 Task: Add Attachment from "Attach a link" to Card Card0000000172 in Board Board0000000043 in Workspace WS0000000015 in Trello. Add Cover Red to Card Card0000000172 in Board Board0000000043 in Workspace WS0000000015 in Trello. Add "Join Card" Button Button0000000172  to Card Card0000000172 in Board Board0000000043 in Workspace WS0000000015 in Trello. Add Description DS0000000172 to Card Card0000000172 in Board Board0000000043 in Workspace WS0000000015 in Trello. Add Comment CM0000000172 to Card Card0000000172 in Board Board0000000043 in Workspace WS0000000015 in Trello
Action: Mouse moved to (429, 573)
Screenshot: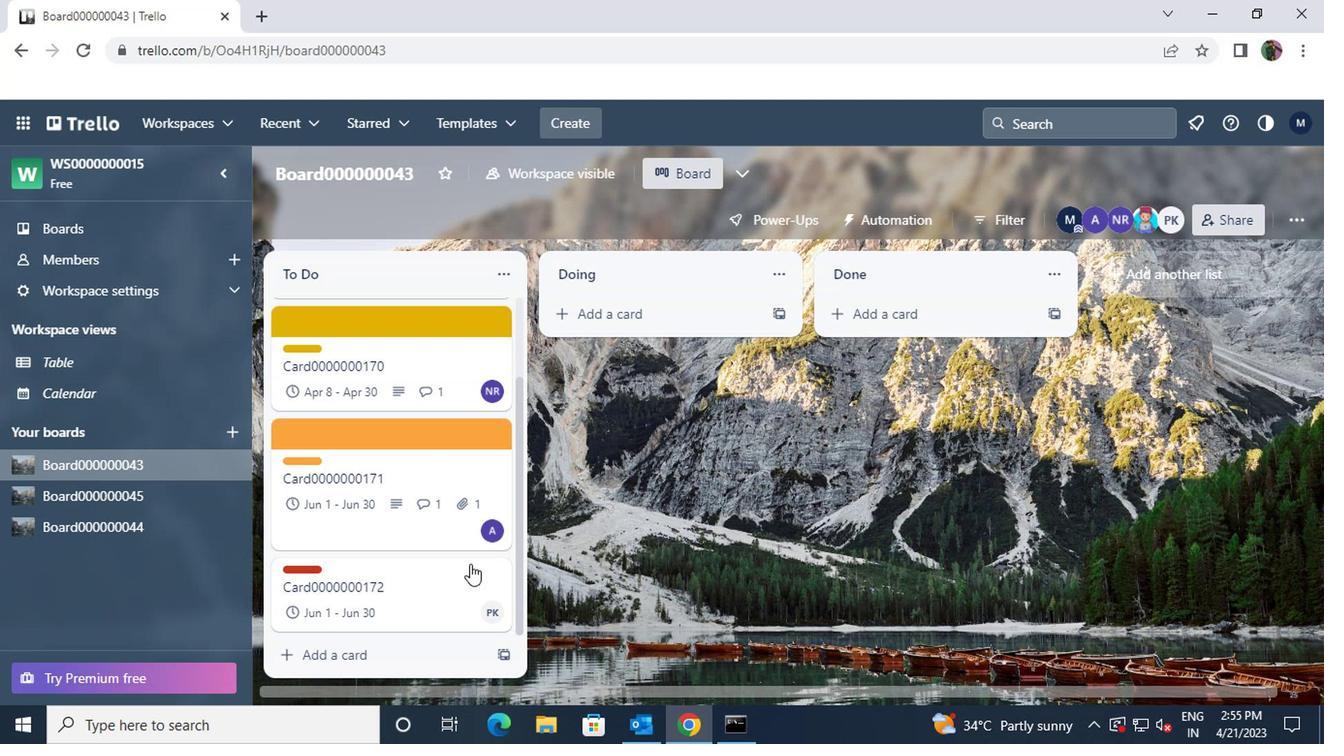 
Action: Mouse pressed left at (429, 573)
Screenshot: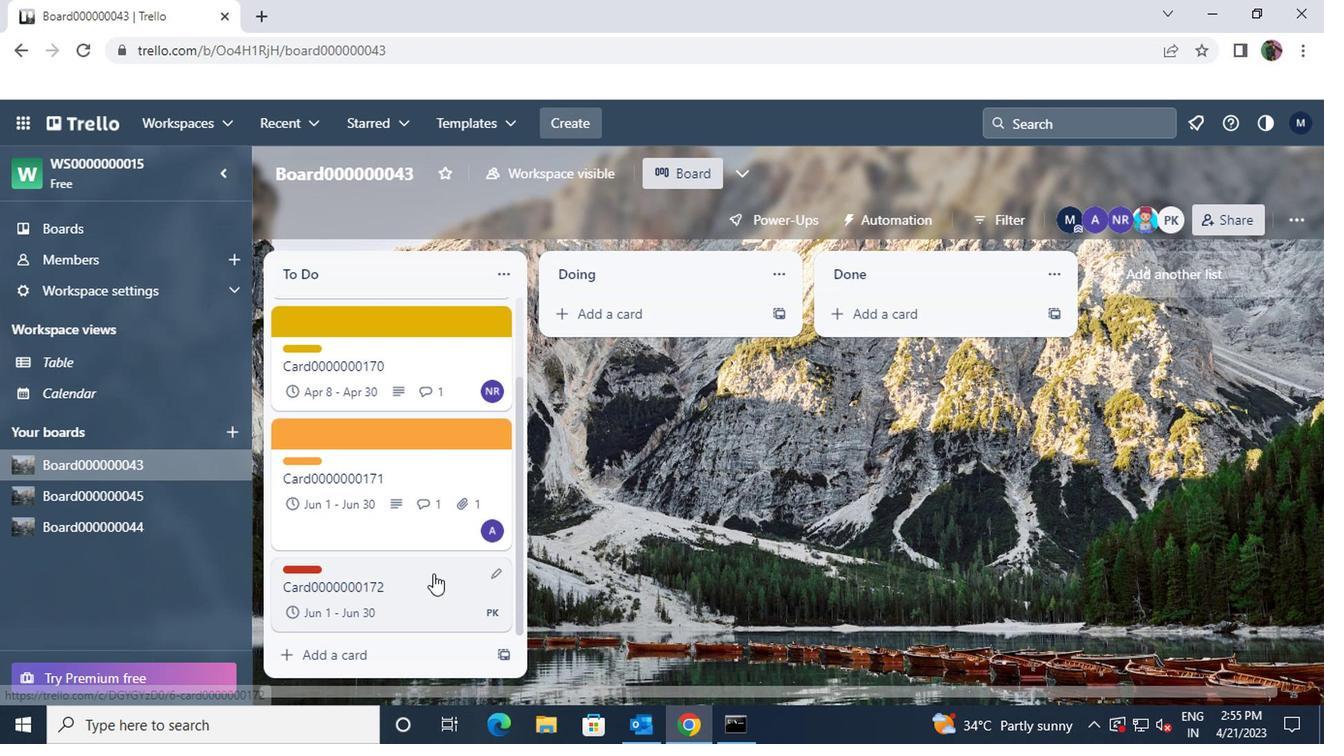 
Action: Mouse moved to (866, 426)
Screenshot: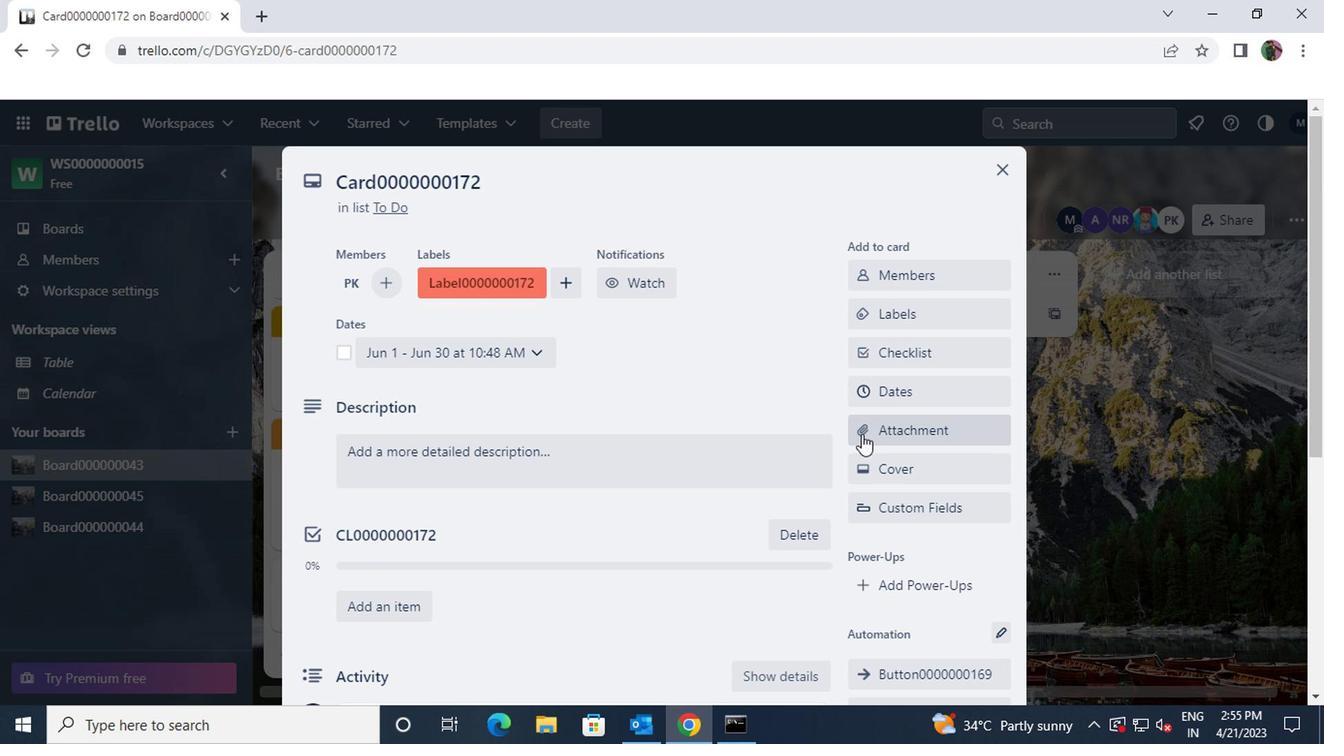 
Action: Mouse pressed left at (866, 426)
Screenshot: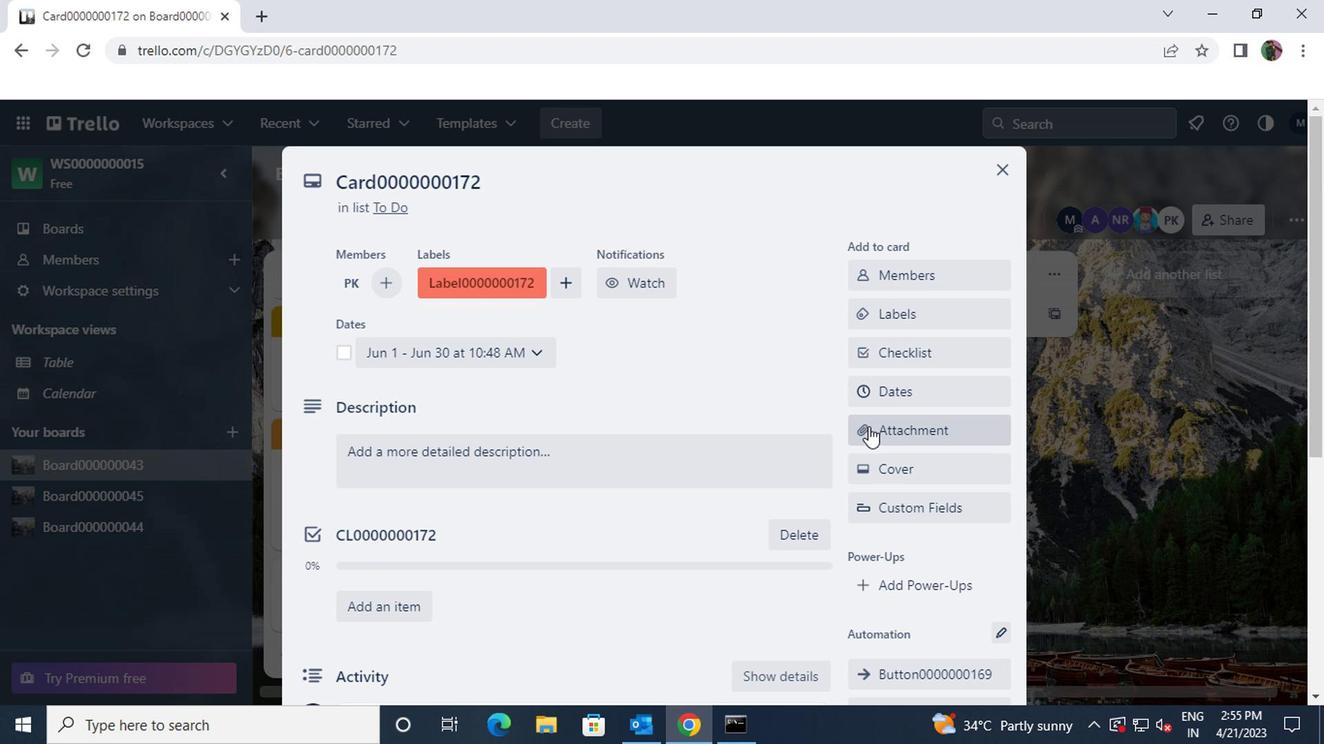 
Action: Mouse moved to (807, 458)
Screenshot: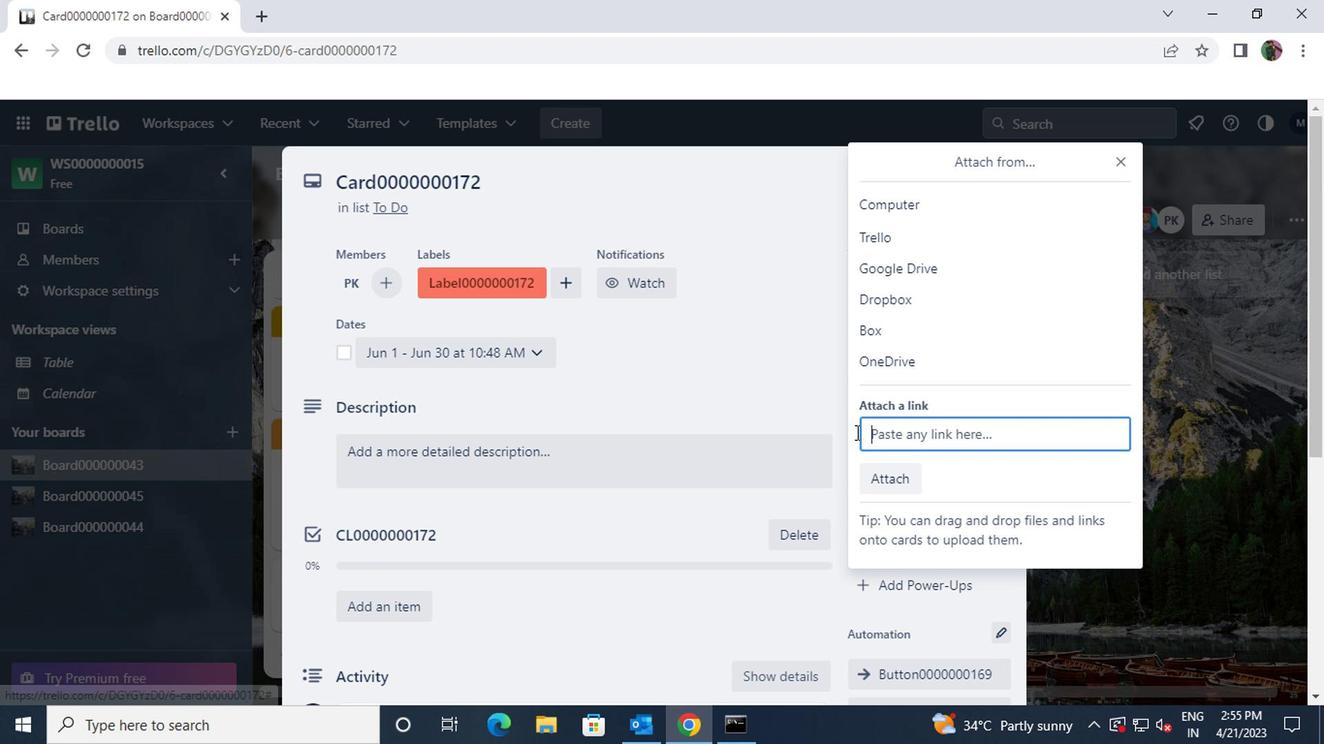 
Action: Key pressed ctrl+V
Screenshot: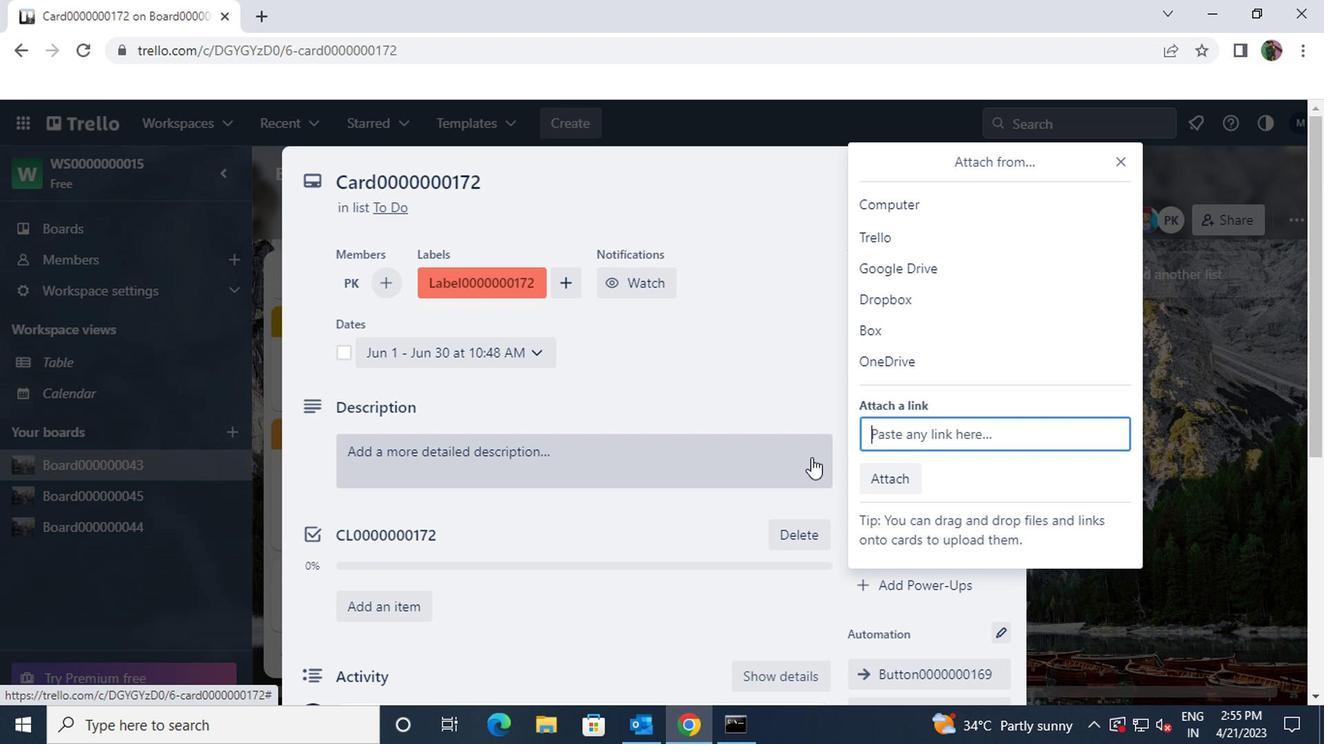 
Action: Mouse moved to (900, 538)
Screenshot: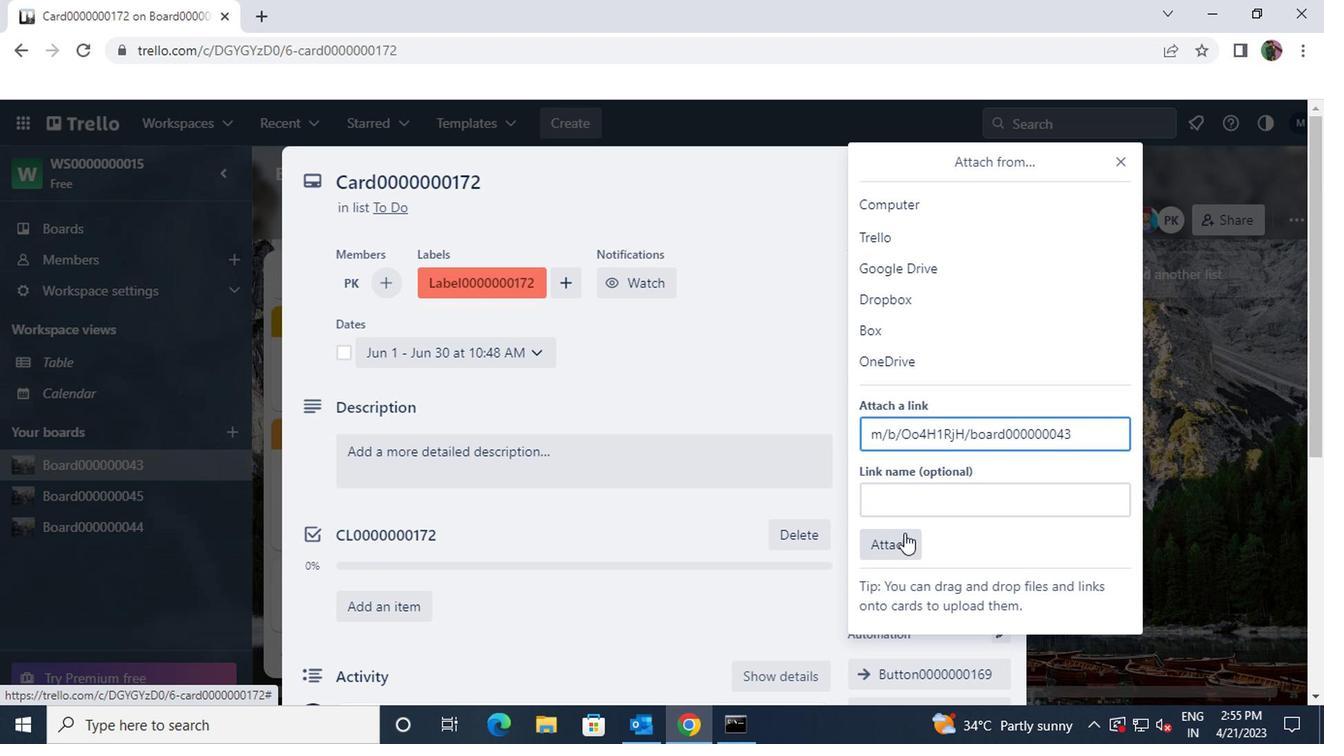 
Action: Mouse pressed left at (900, 538)
Screenshot: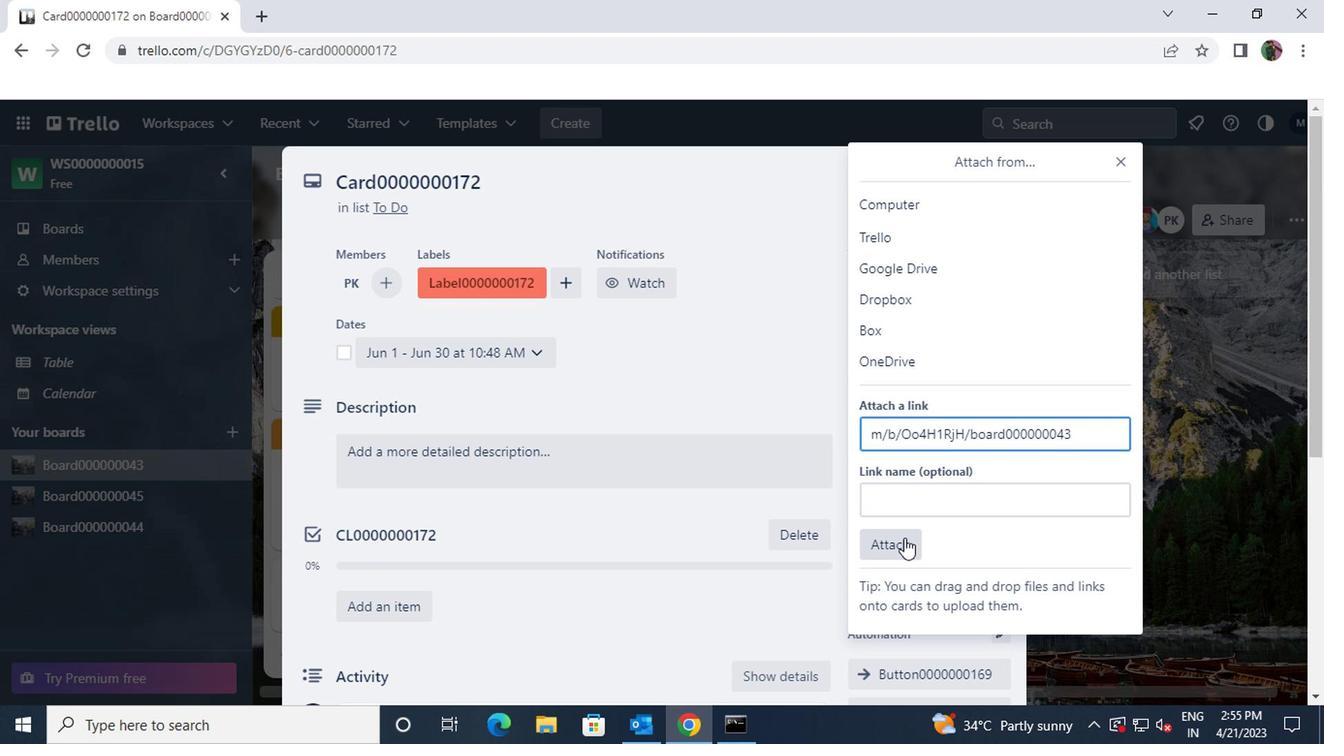 
Action: Mouse moved to (900, 459)
Screenshot: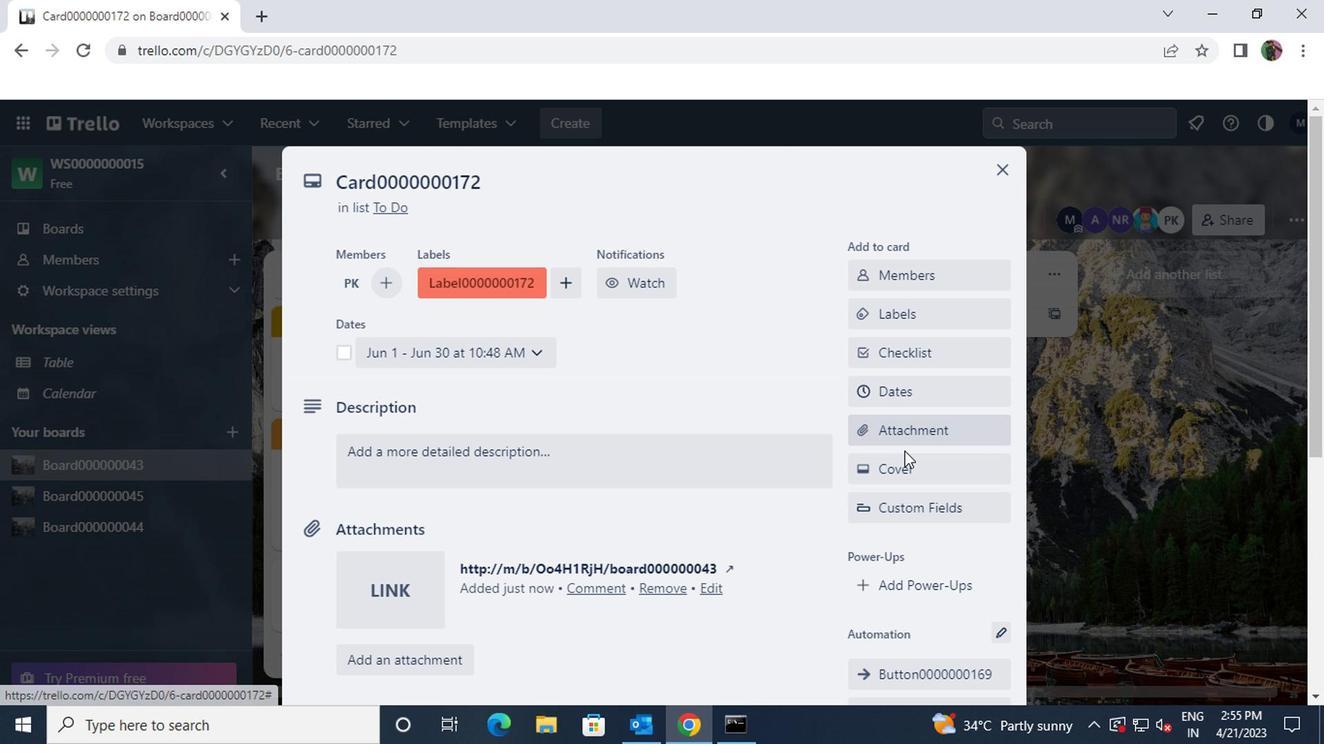 
Action: Mouse pressed left at (900, 459)
Screenshot: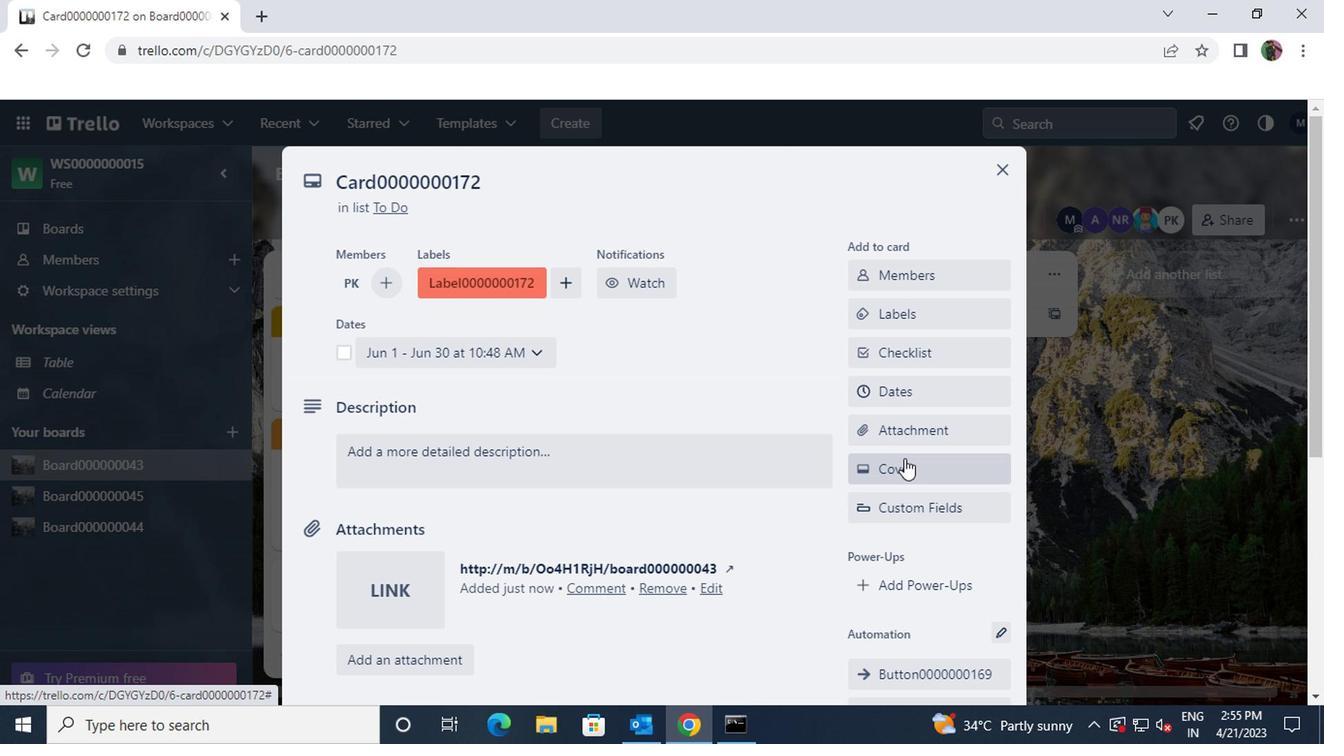 
Action: Mouse moved to (1040, 324)
Screenshot: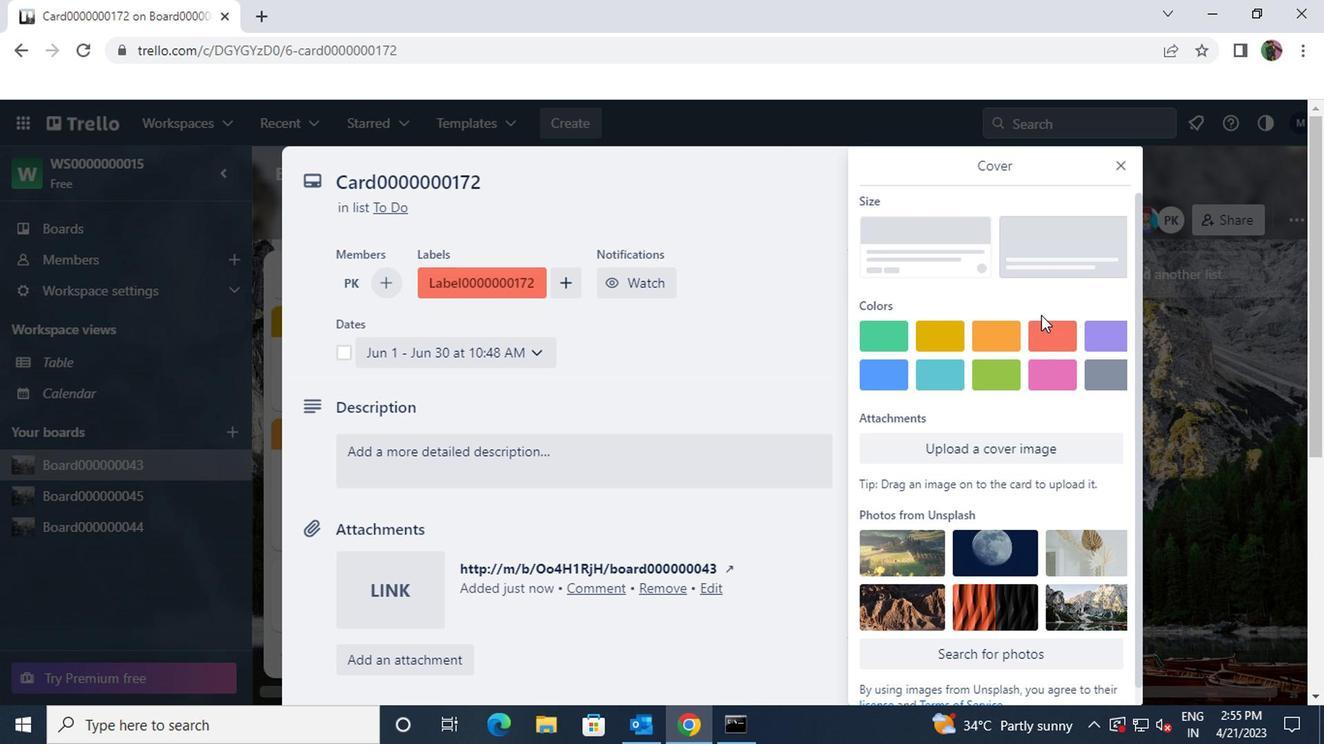 
Action: Mouse pressed left at (1040, 324)
Screenshot: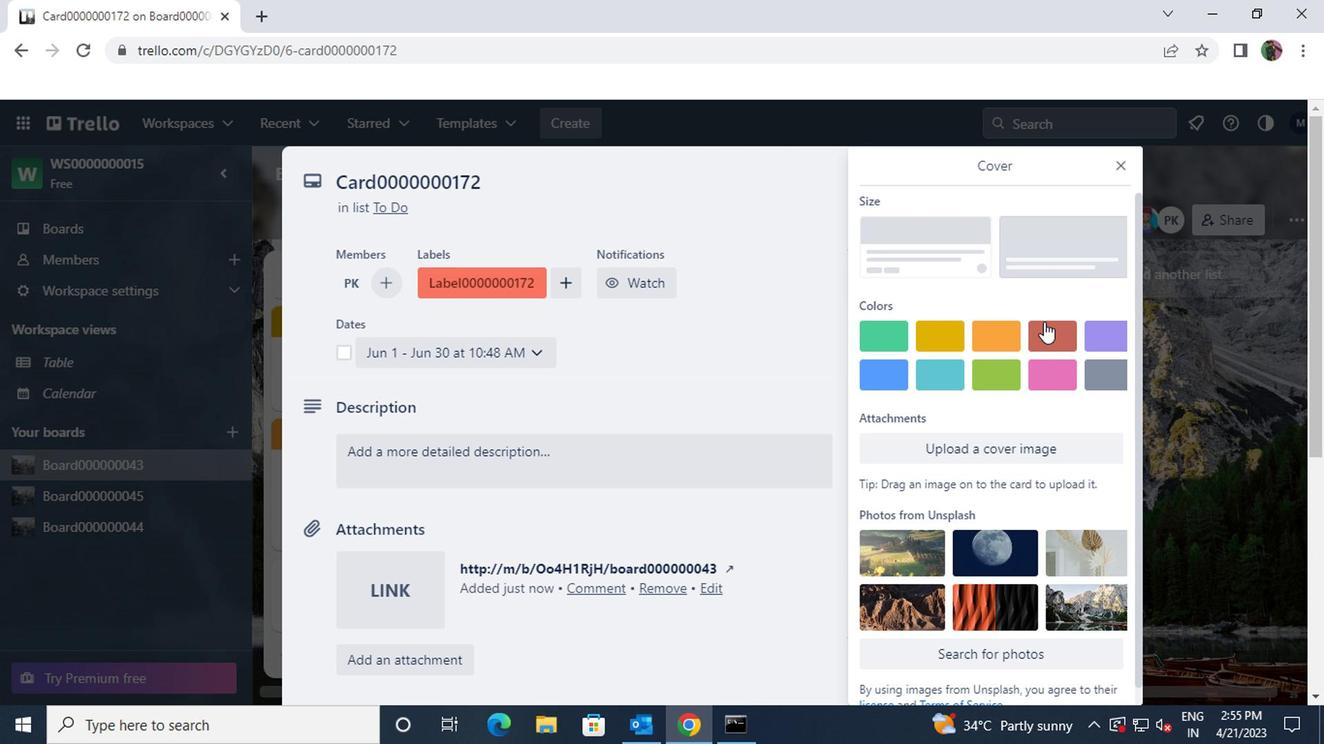 
Action: Mouse moved to (1113, 171)
Screenshot: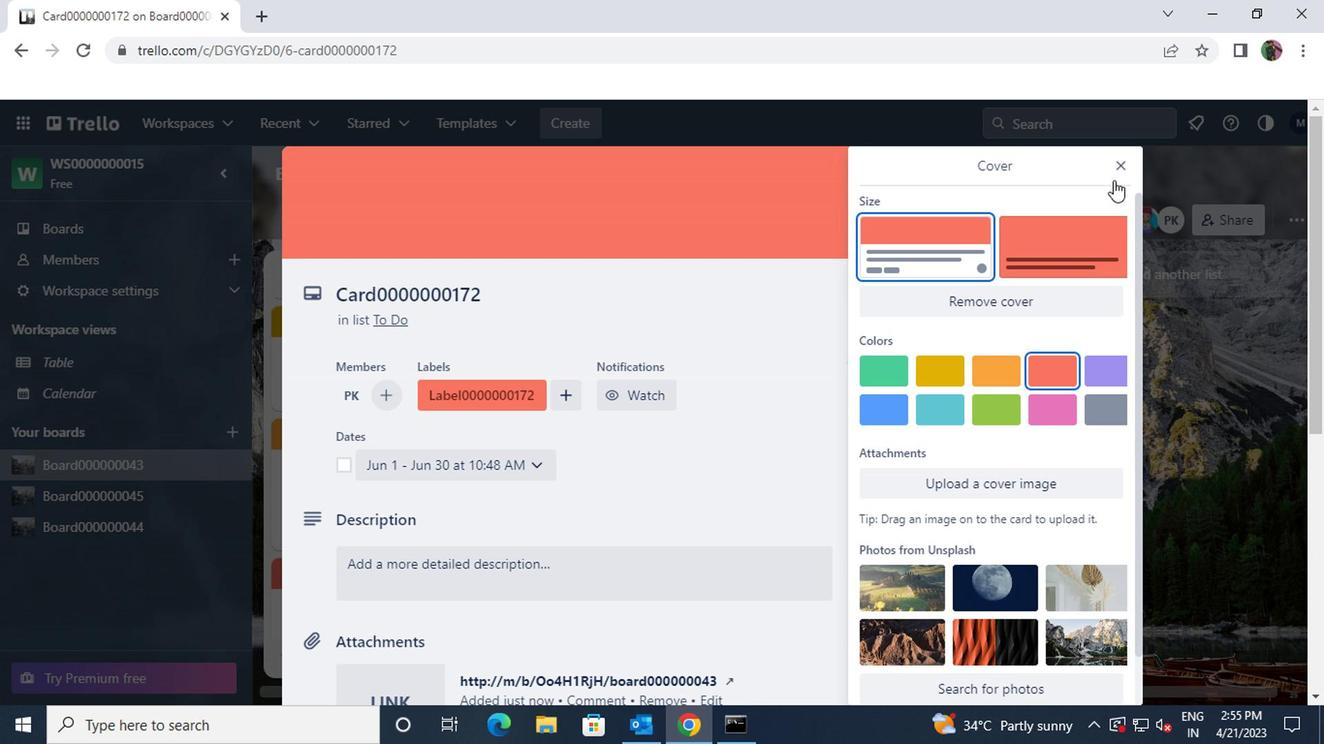 
Action: Mouse pressed left at (1113, 171)
Screenshot: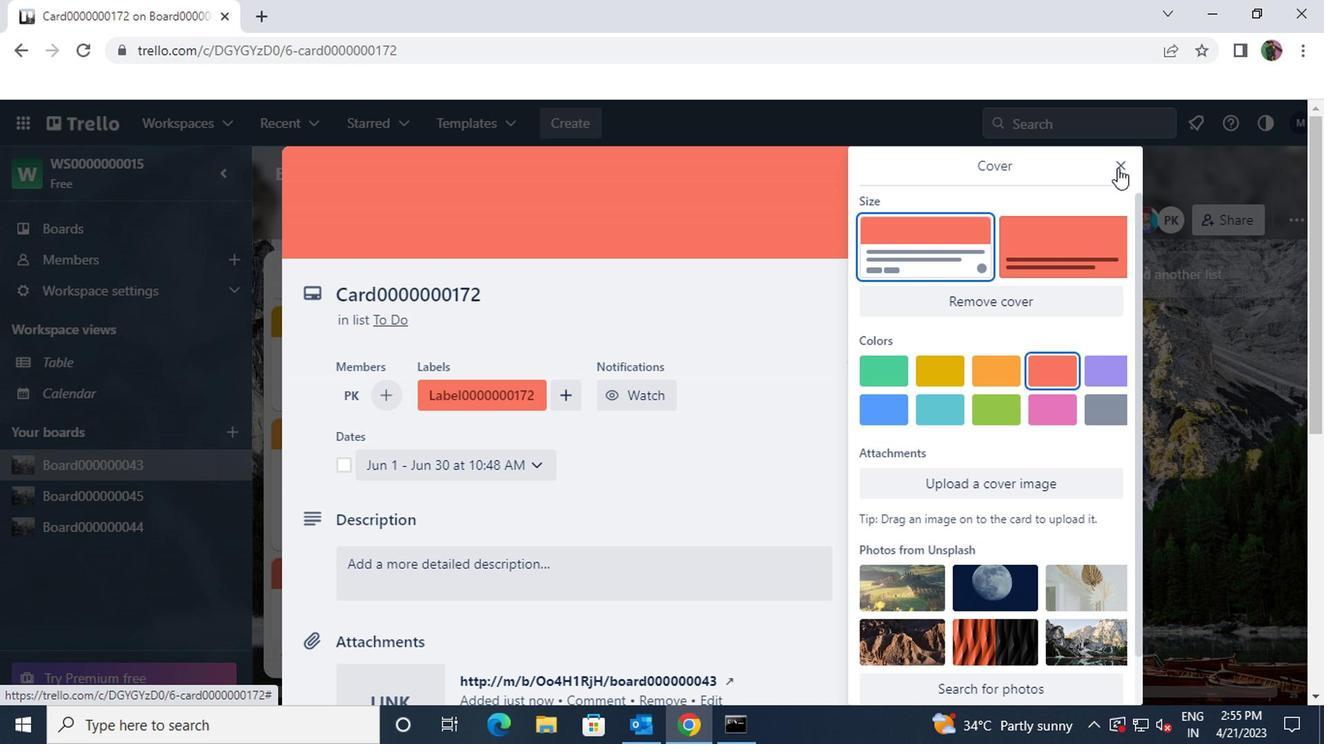 
Action: Mouse moved to (974, 336)
Screenshot: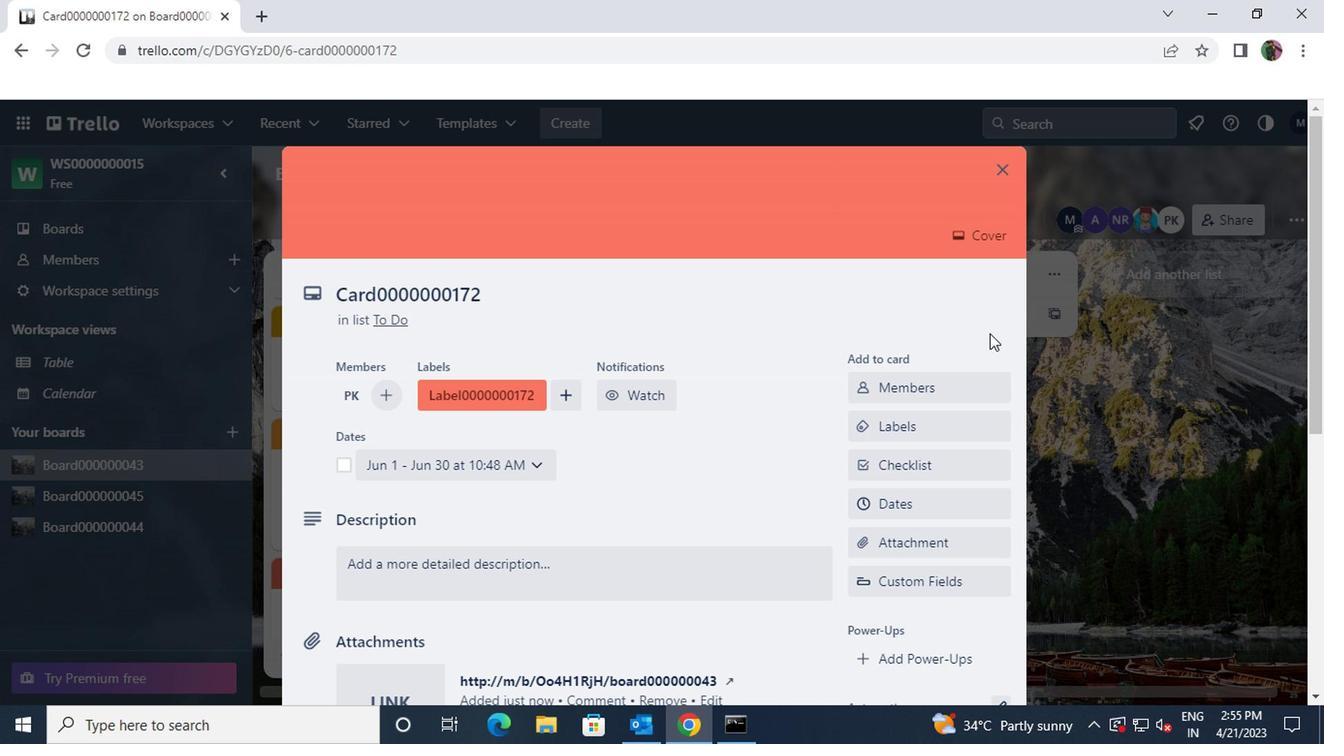 
Action: Mouse scrolled (974, 335) with delta (0, 0)
Screenshot: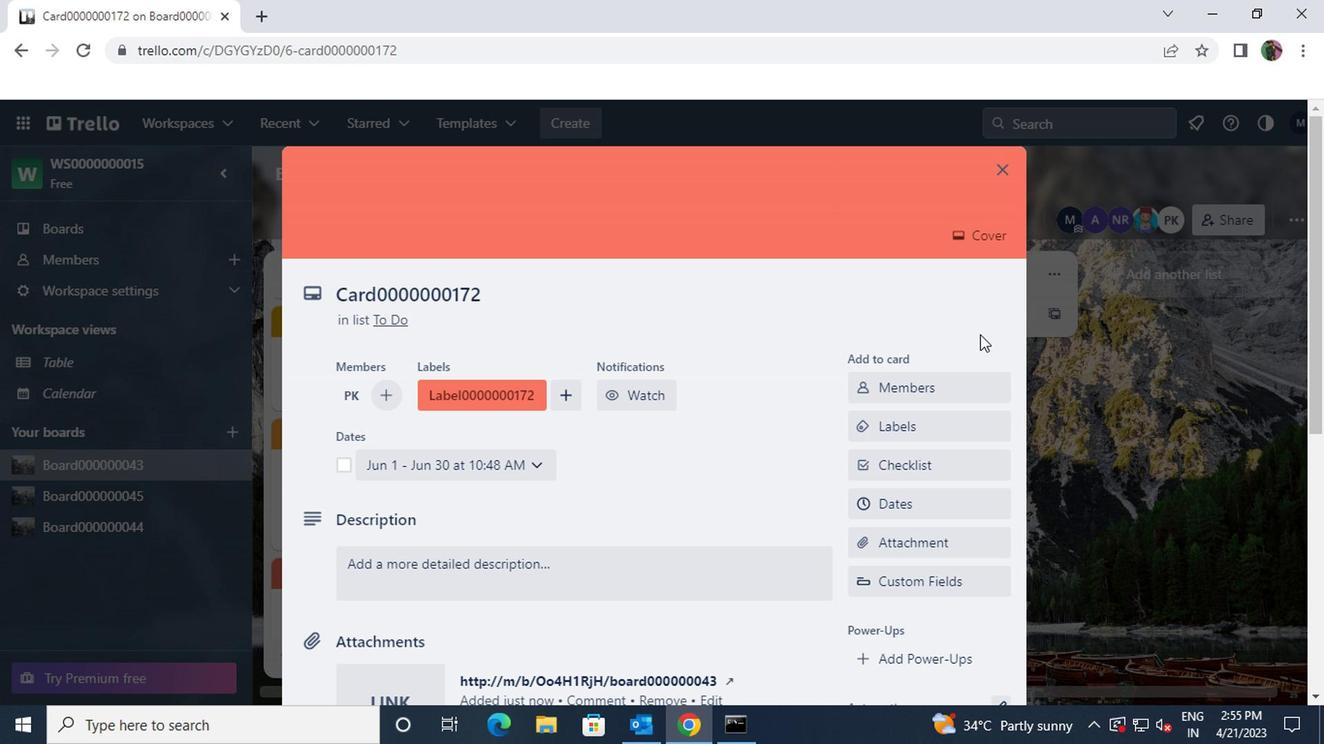 
Action: Mouse scrolled (974, 335) with delta (0, 0)
Screenshot: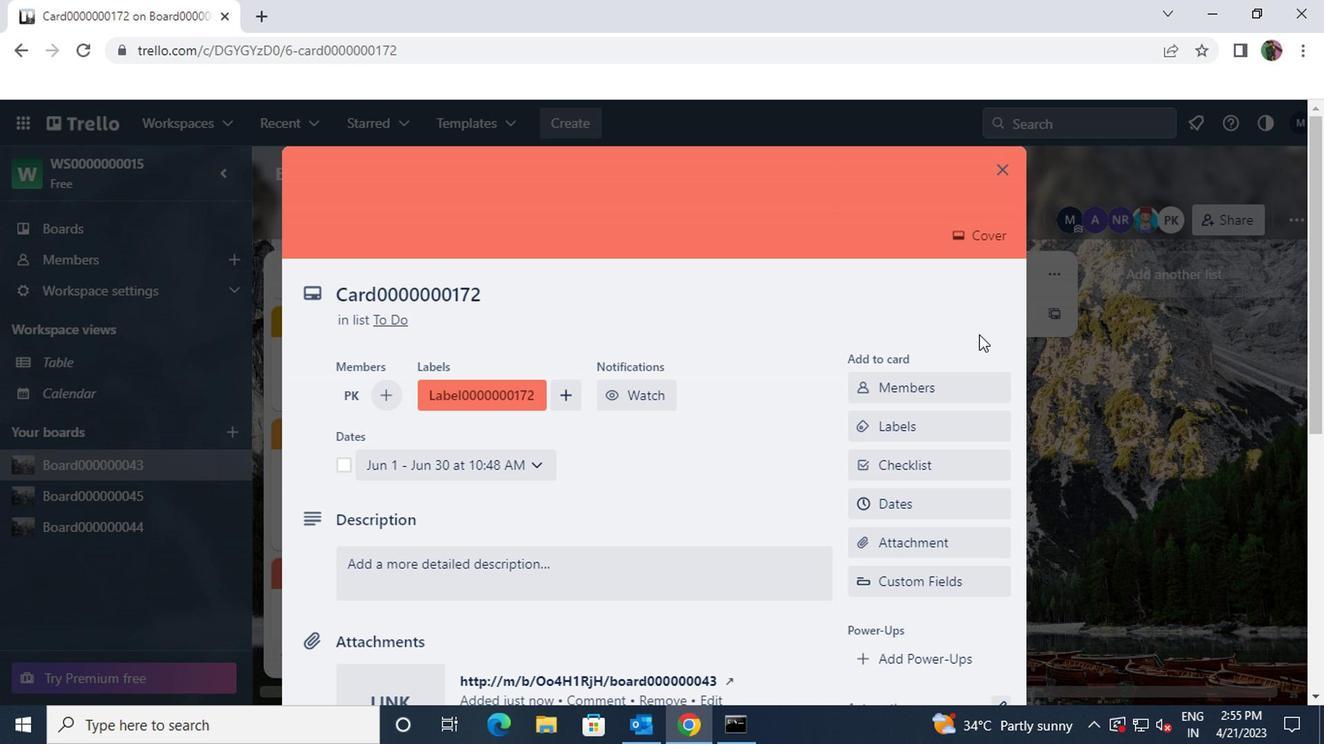 
Action: Mouse scrolled (974, 335) with delta (0, 0)
Screenshot: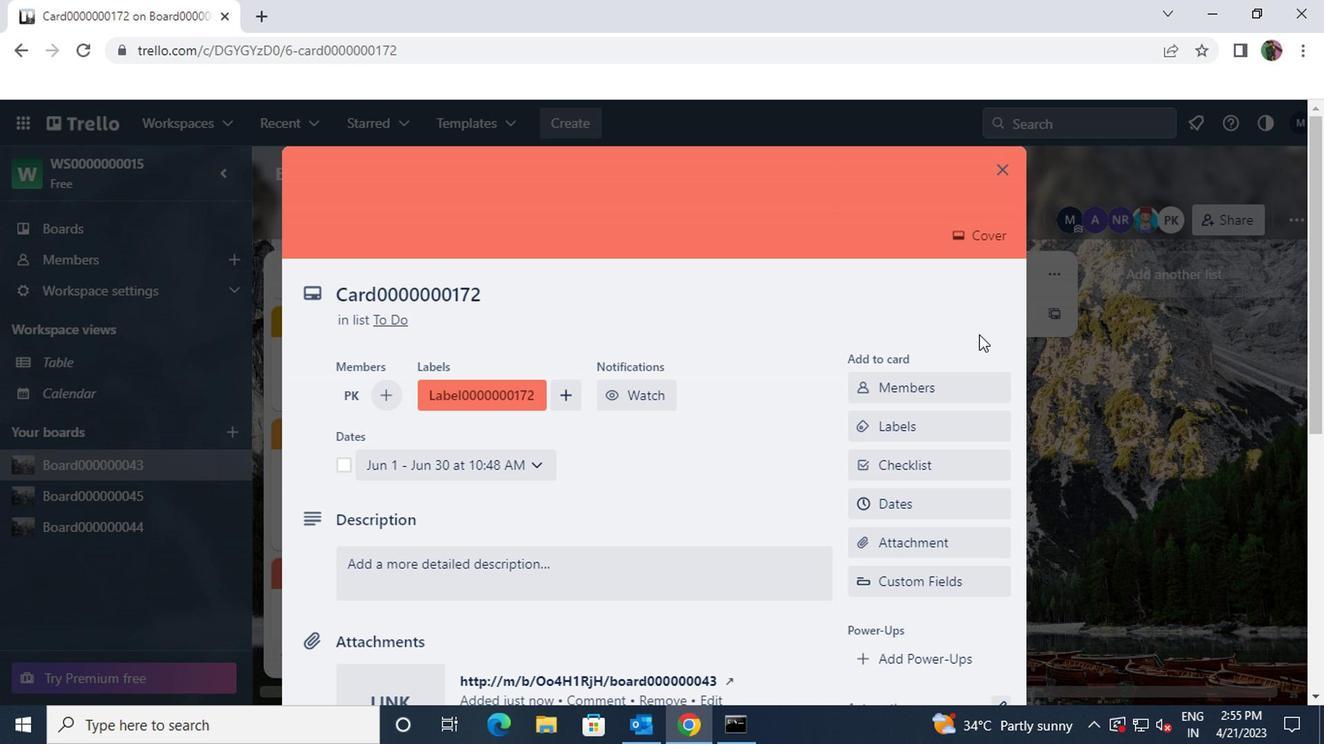 
Action: Mouse scrolled (974, 335) with delta (0, 0)
Screenshot: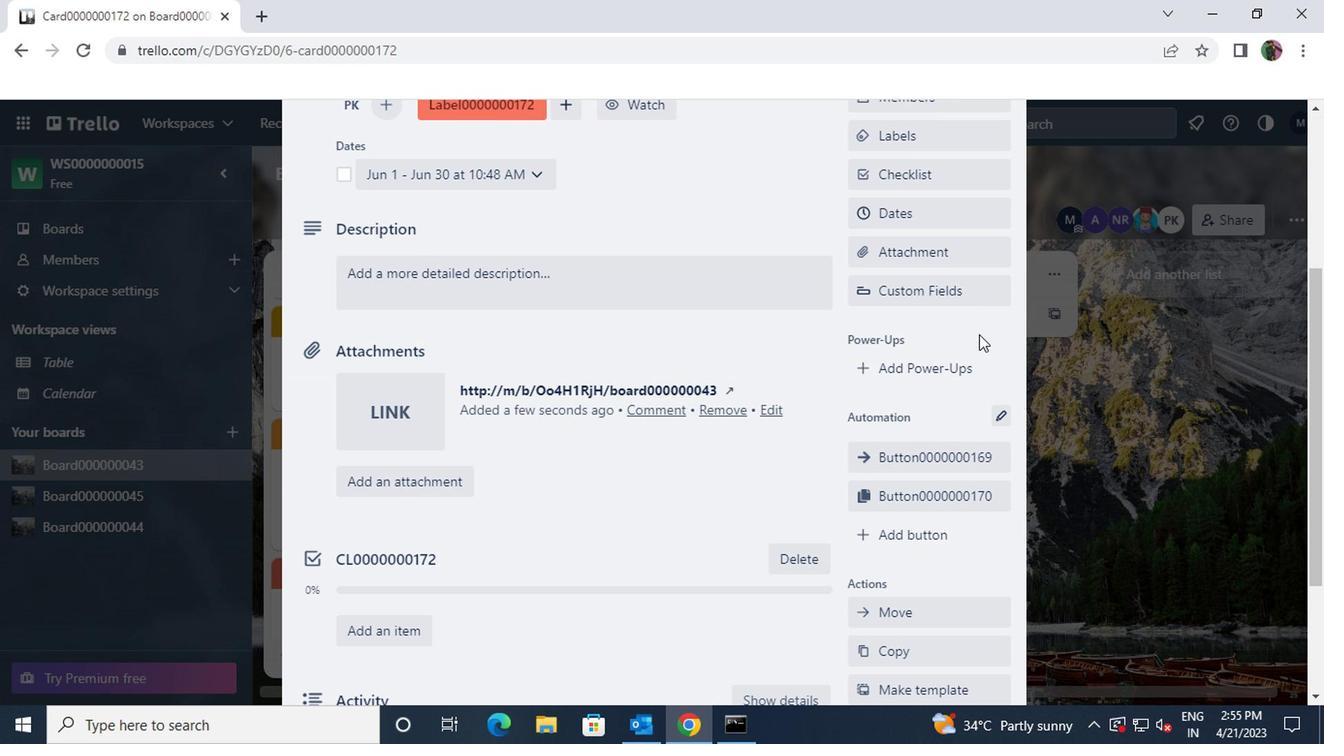
Action: Mouse scrolled (974, 335) with delta (0, 0)
Screenshot: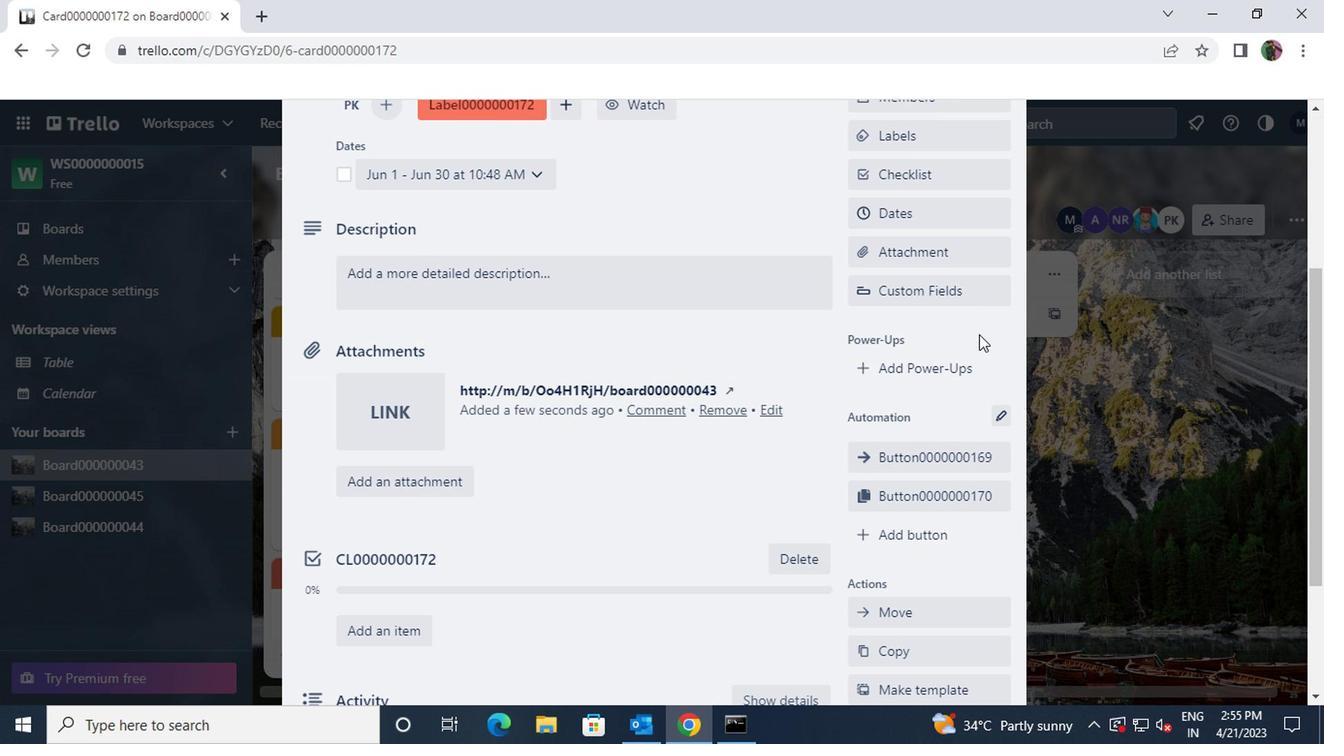 
Action: Mouse moved to (968, 336)
Screenshot: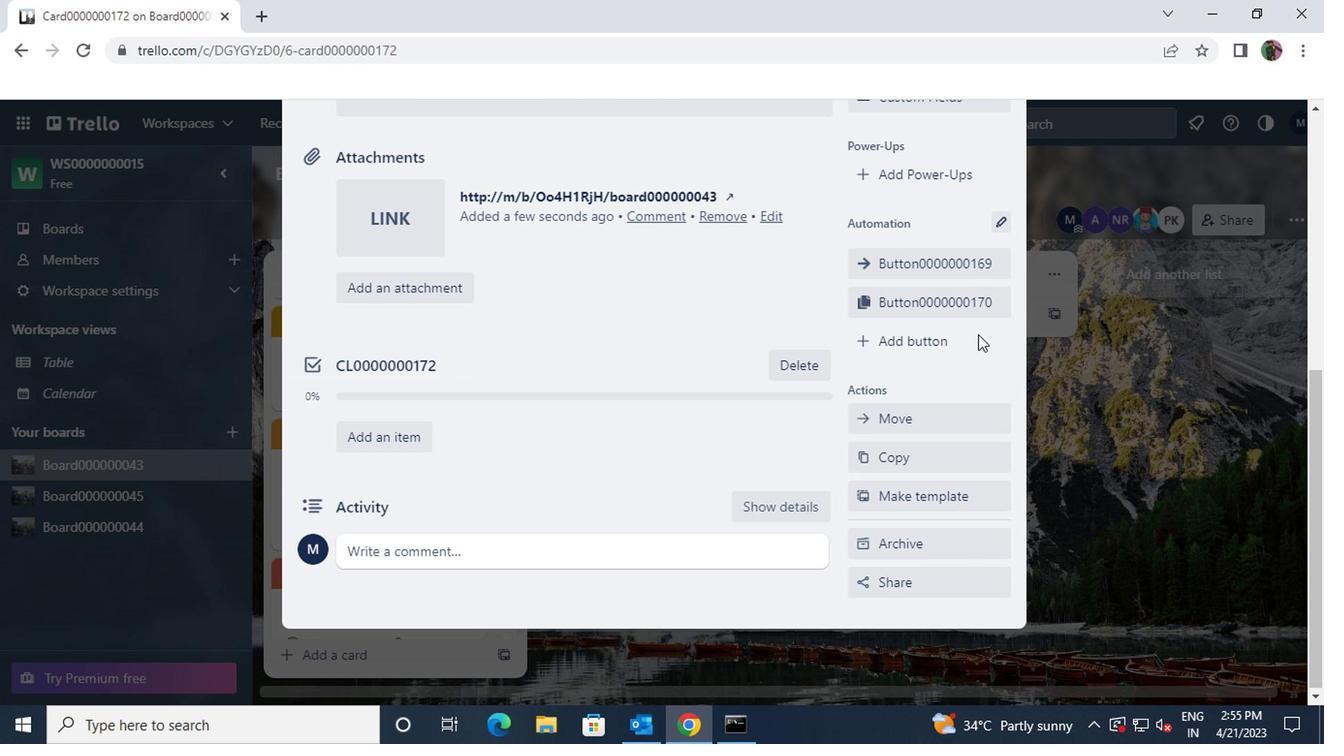 
Action: Mouse pressed left at (968, 336)
Screenshot: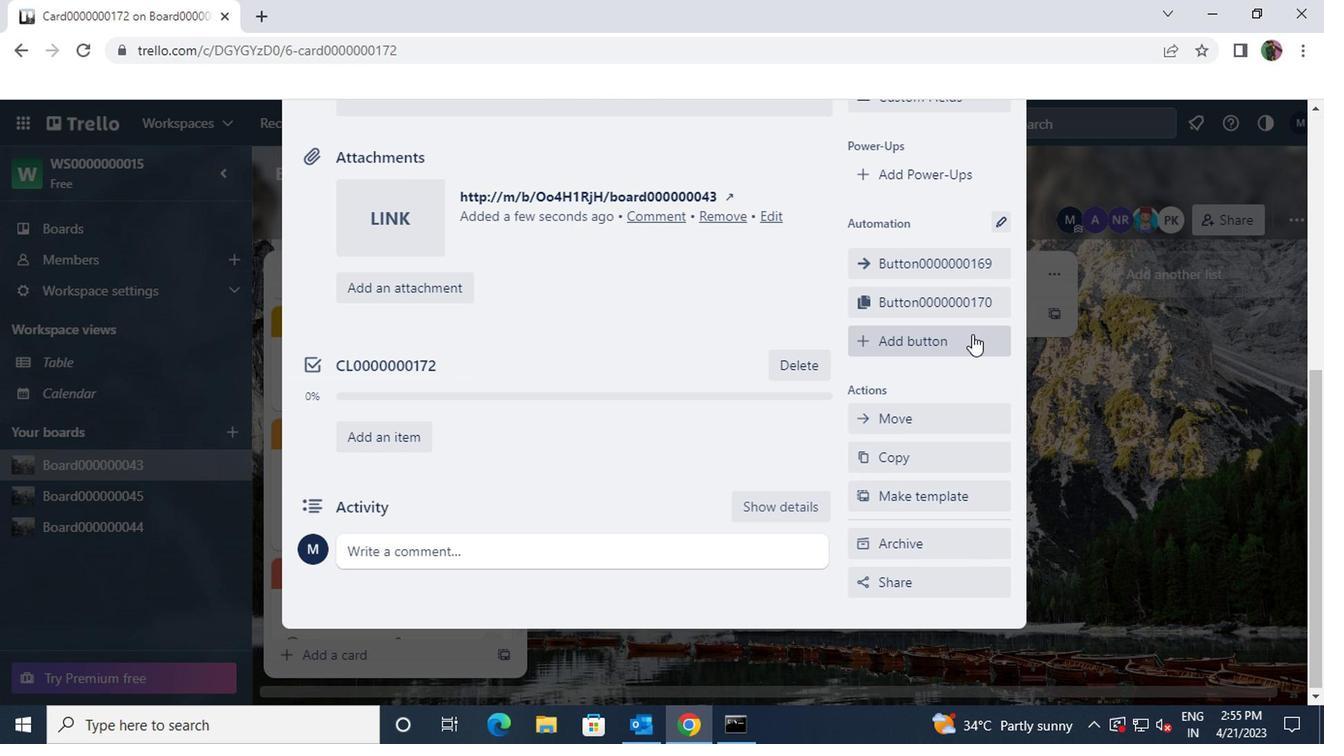 
Action: Mouse moved to (952, 370)
Screenshot: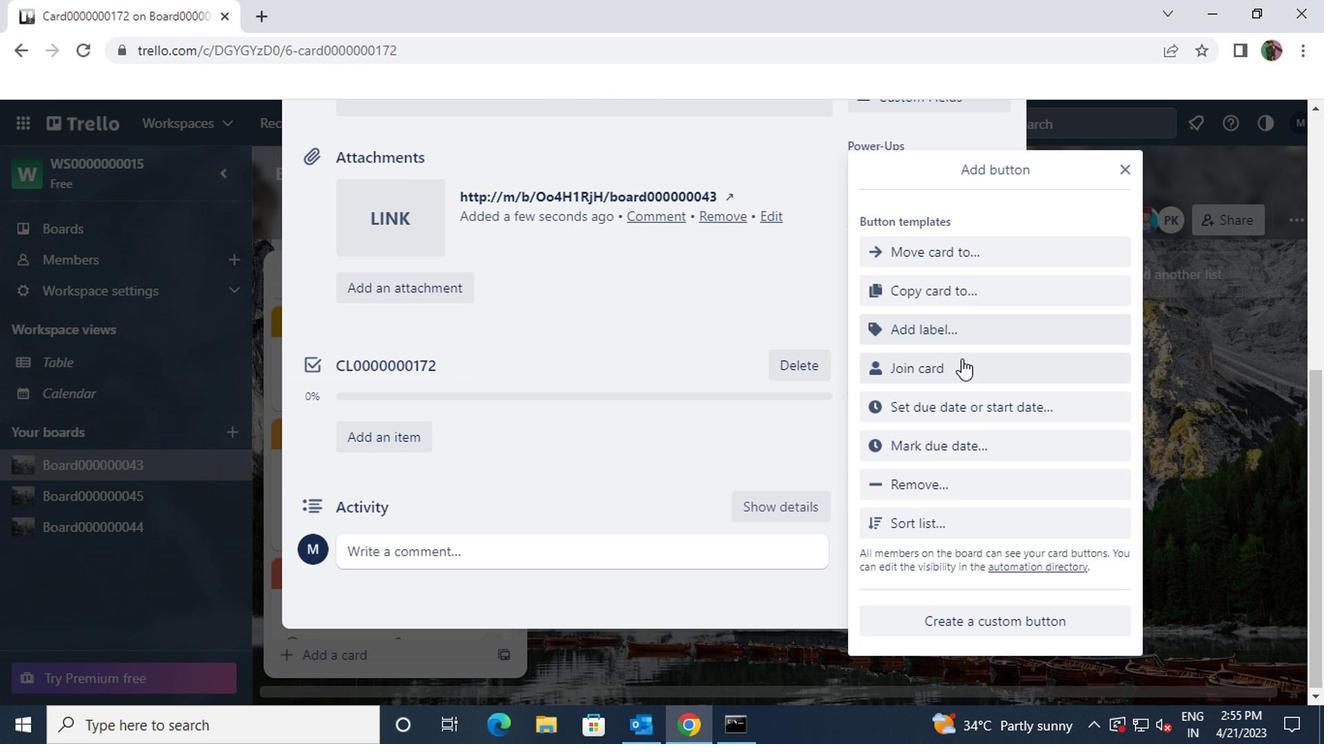 
Action: Mouse pressed left at (952, 370)
Screenshot: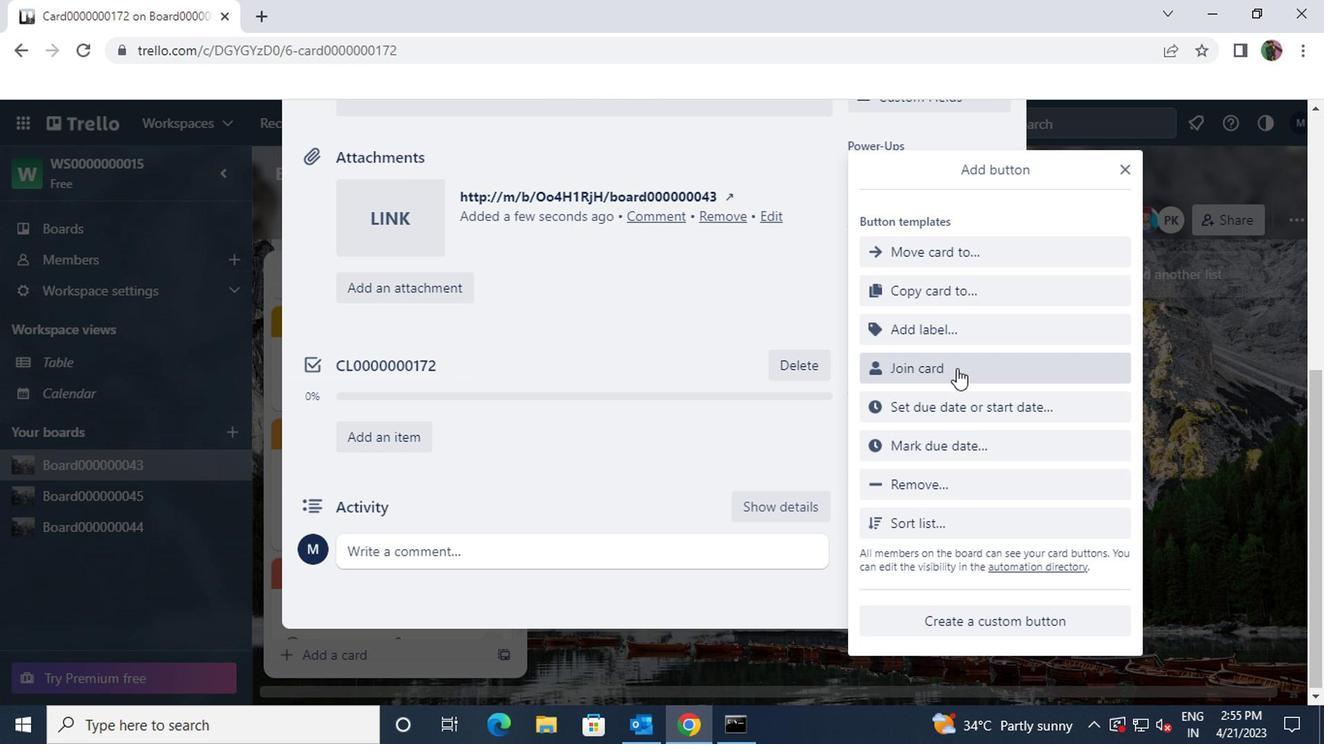 
Action: Mouse moved to (947, 254)
Screenshot: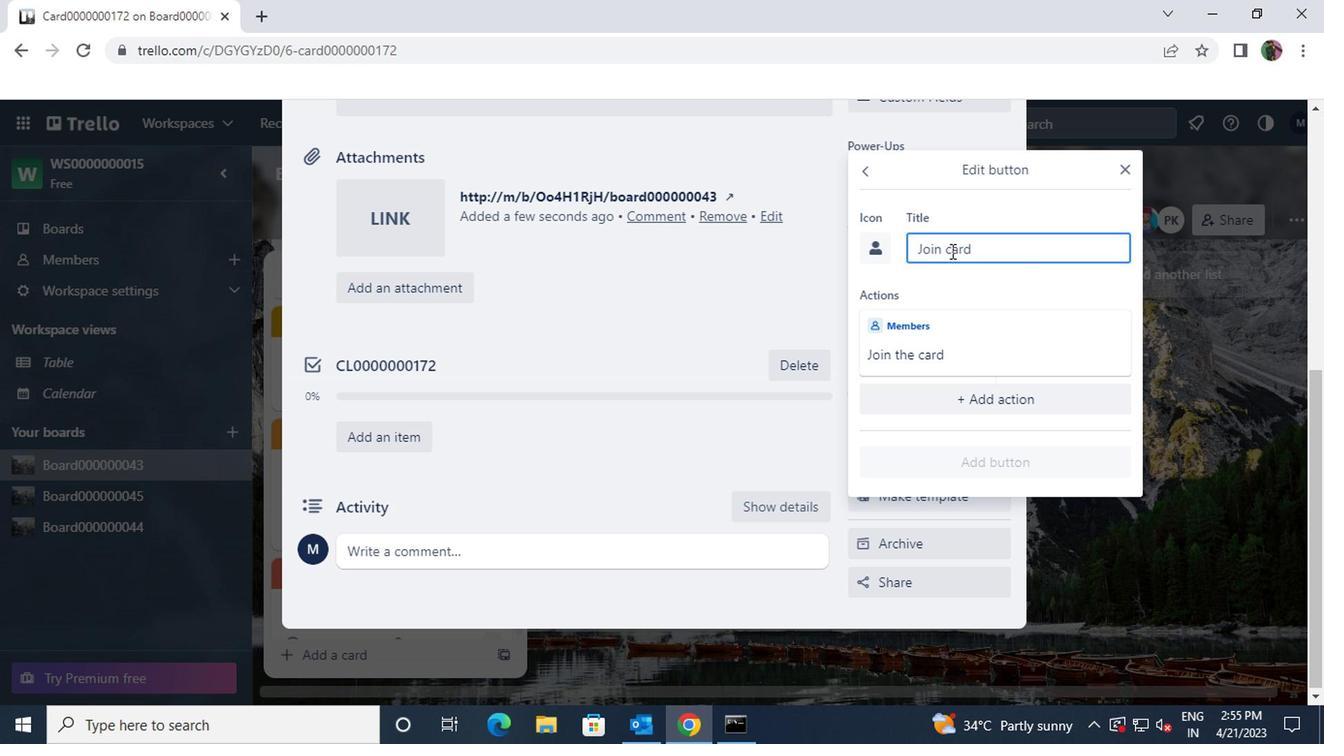 
Action: Mouse pressed left at (947, 254)
Screenshot: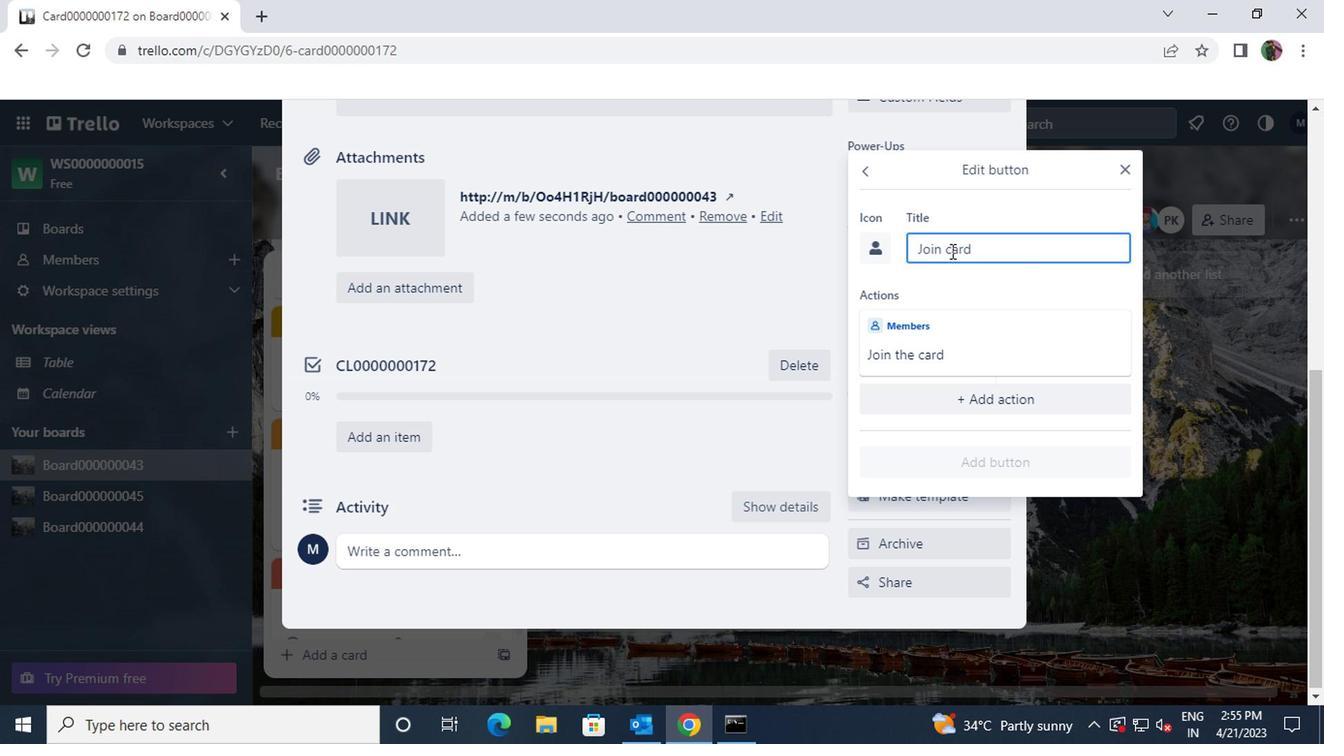 
Action: Key pressed <Key.shift>ctrl+BUTTON0000000172
Screenshot: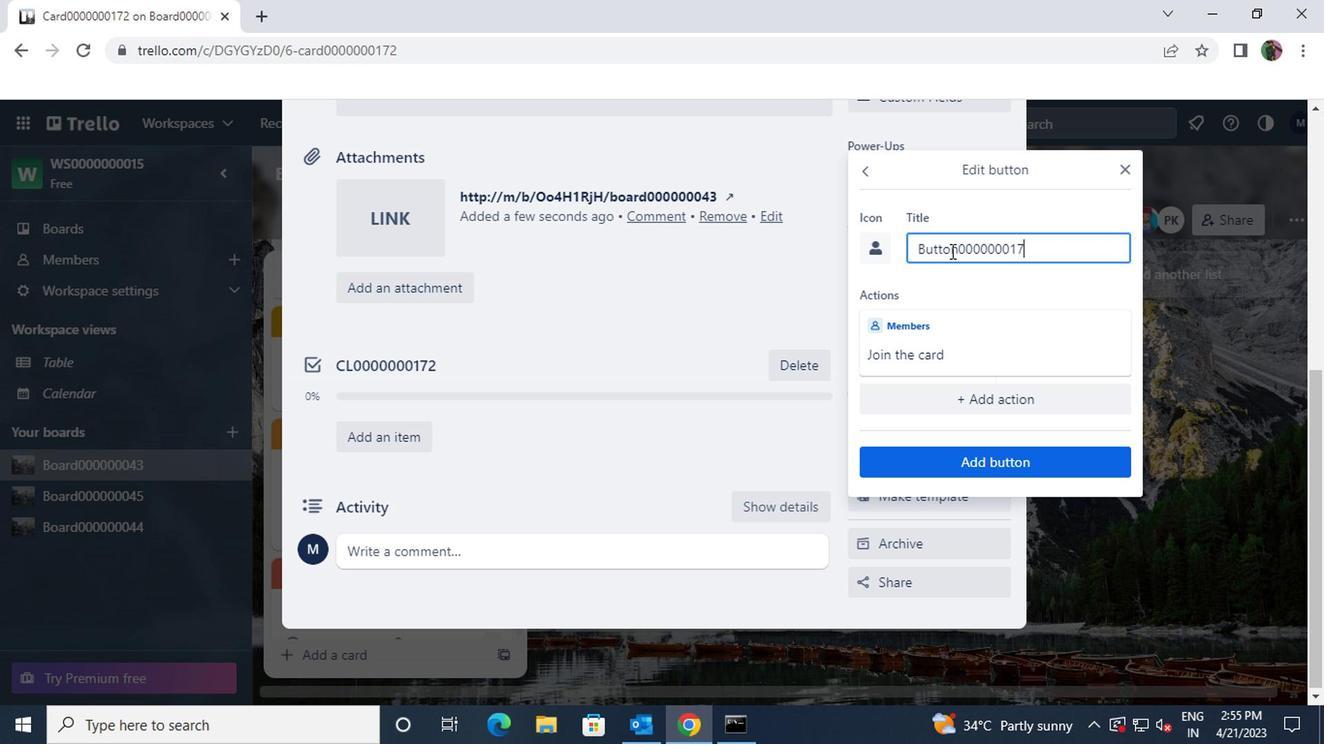
Action: Mouse moved to (920, 458)
Screenshot: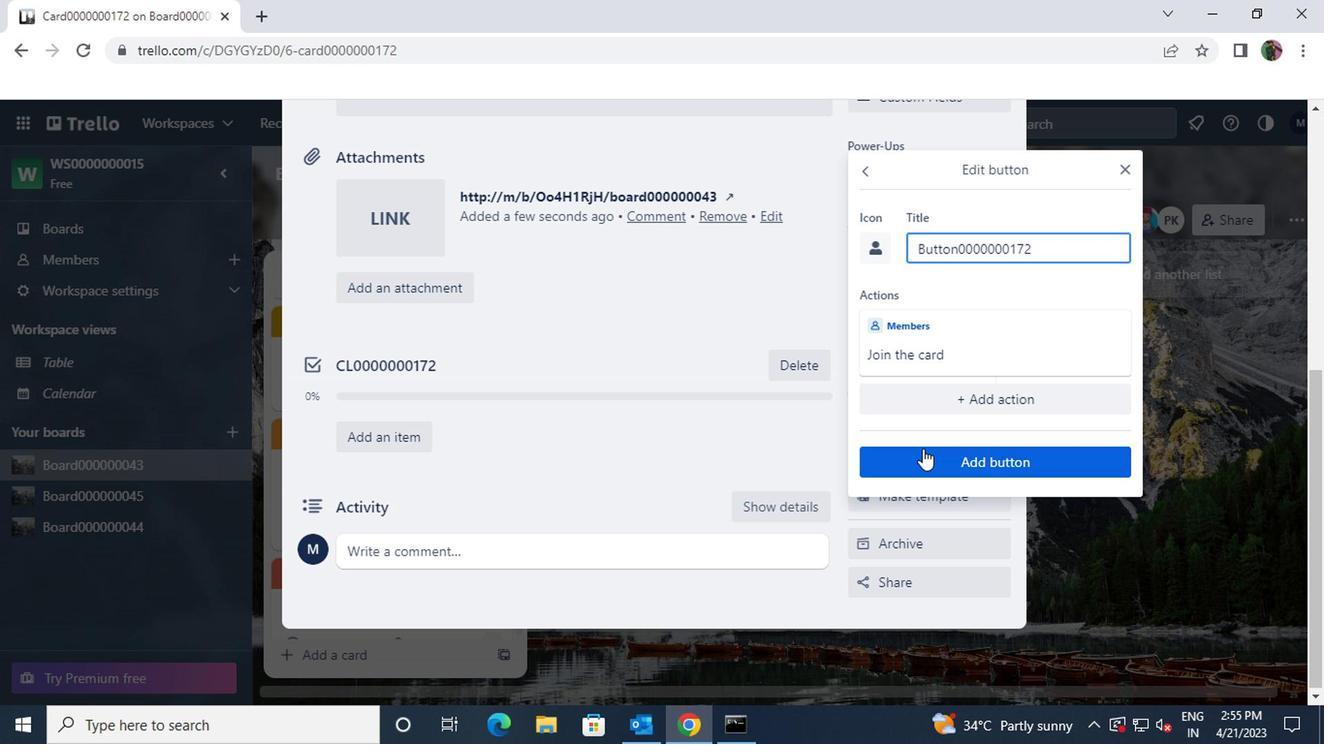 
Action: Mouse pressed left at (920, 458)
Screenshot: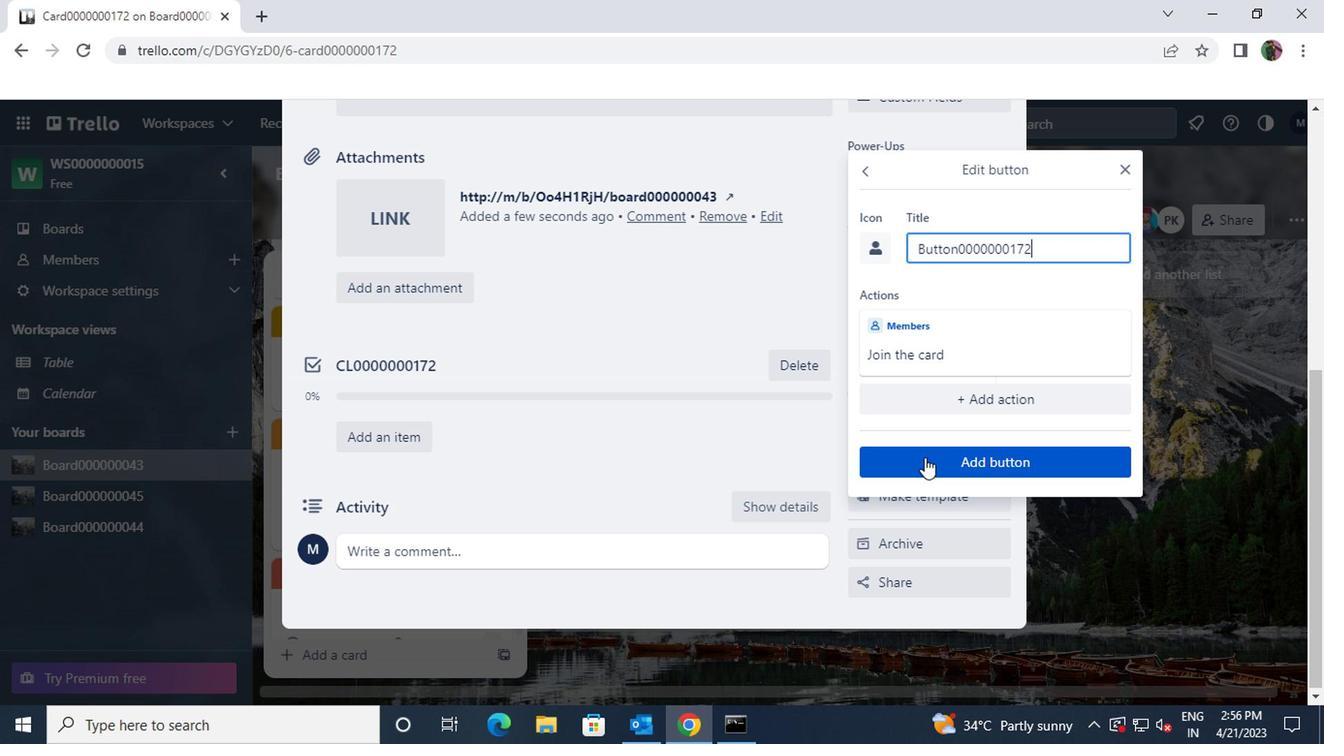 
Action: Mouse moved to (687, 408)
Screenshot: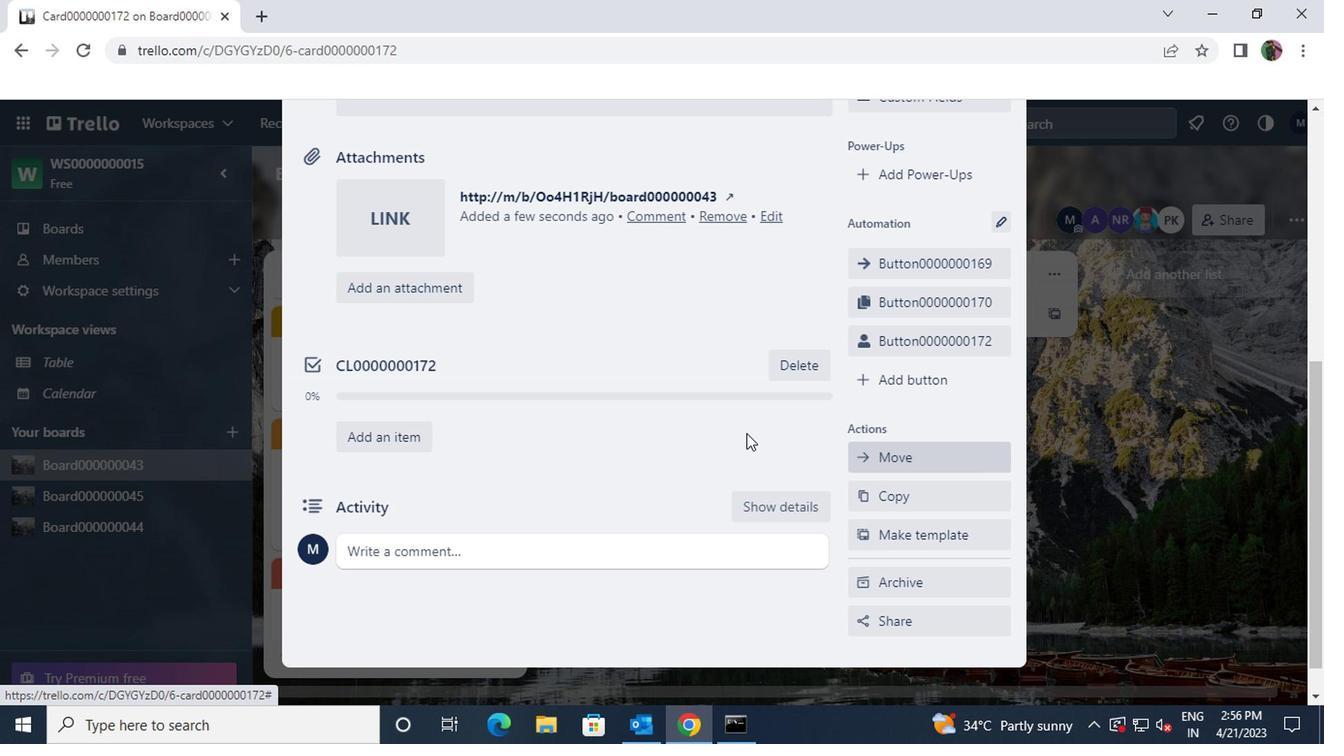 
Action: Mouse scrolled (687, 409) with delta (0, 1)
Screenshot: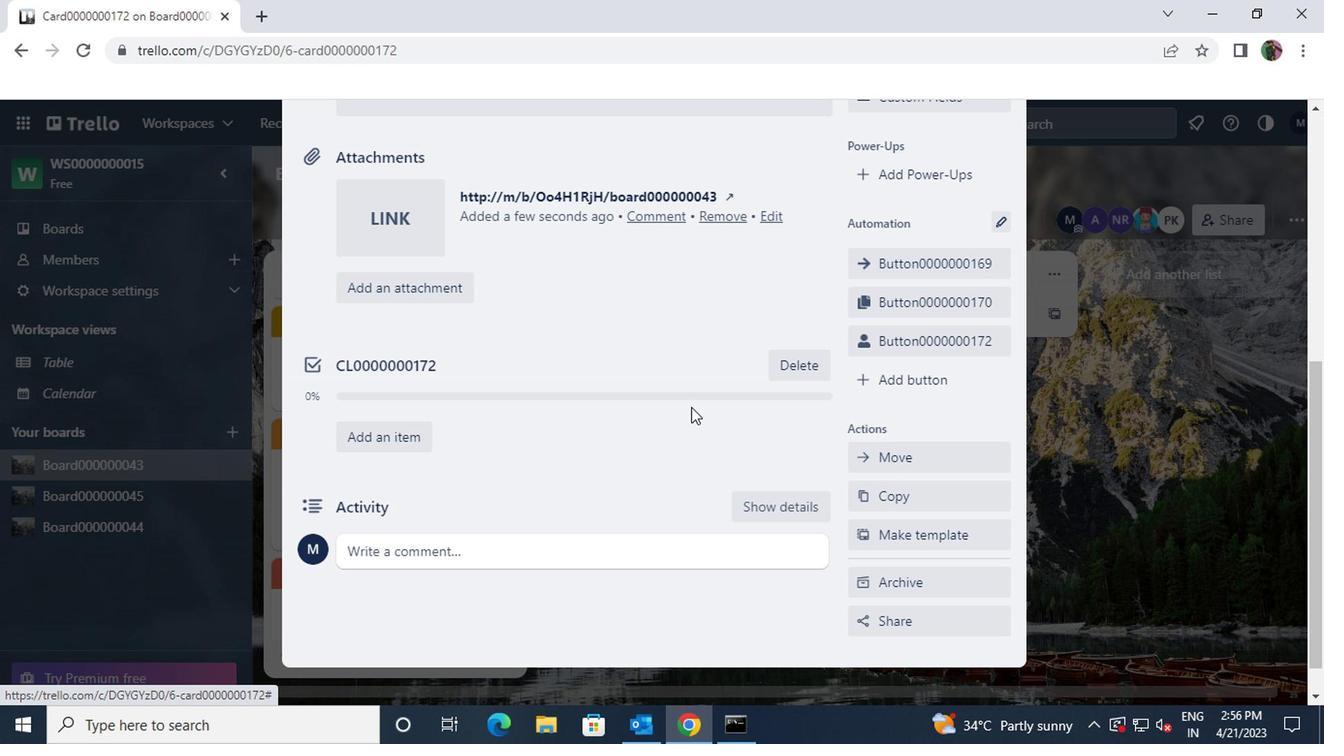 
Action: Mouse scrolled (687, 409) with delta (0, 1)
Screenshot: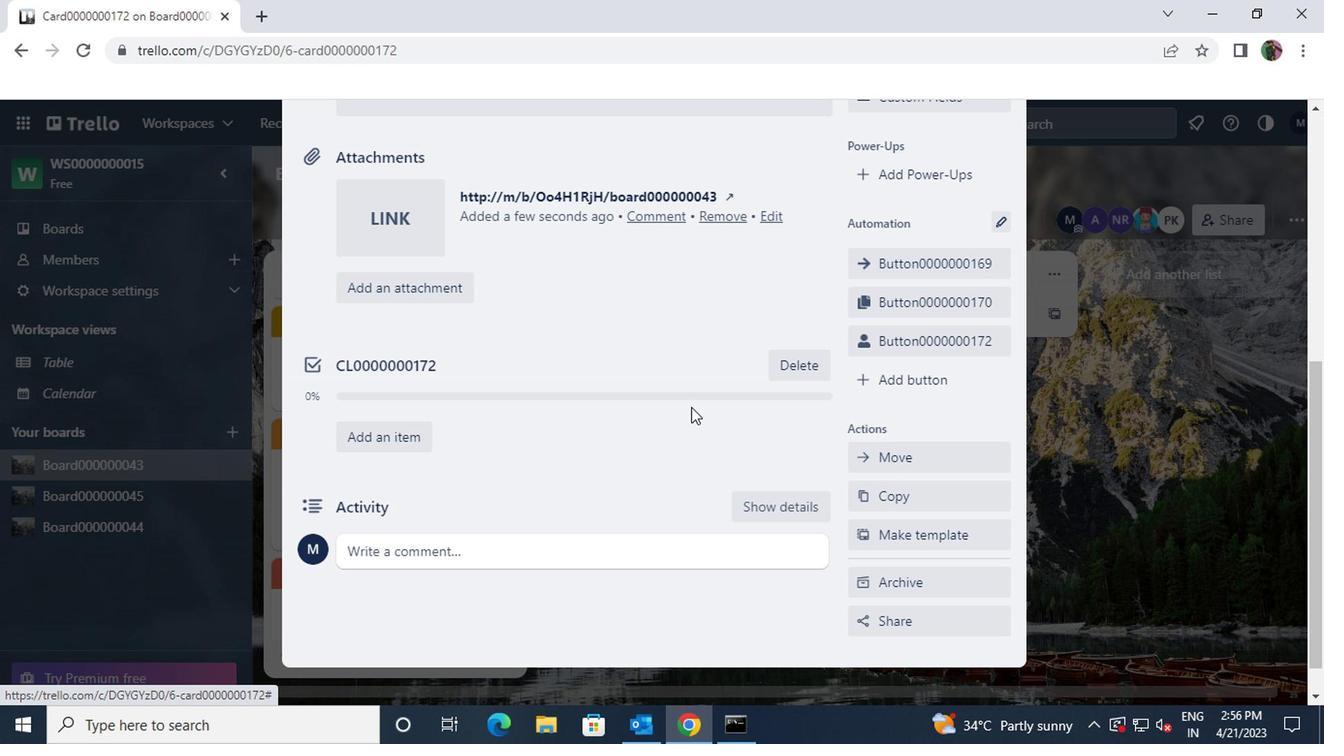 
Action: Mouse moved to (687, 404)
Screenshot: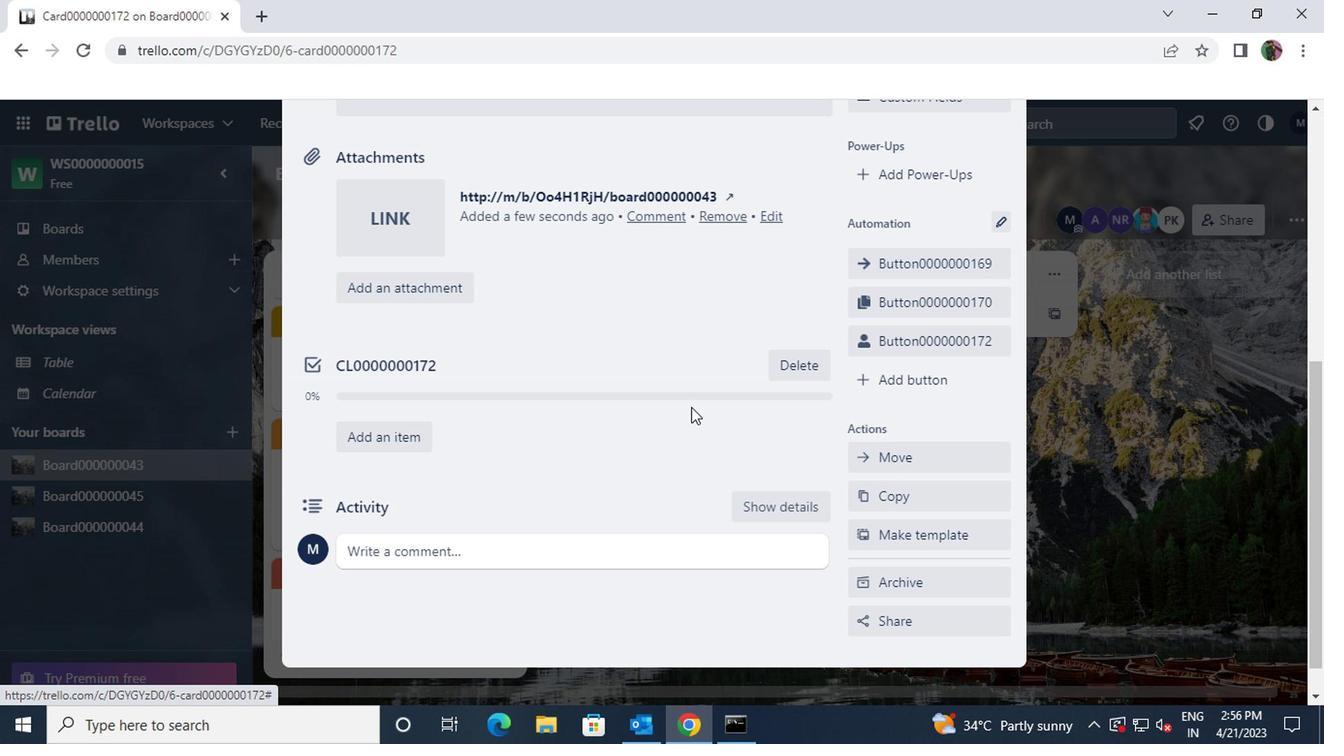 
Action: Mouse scrolled (687, 405) with delta (0, 0)
Screenshot: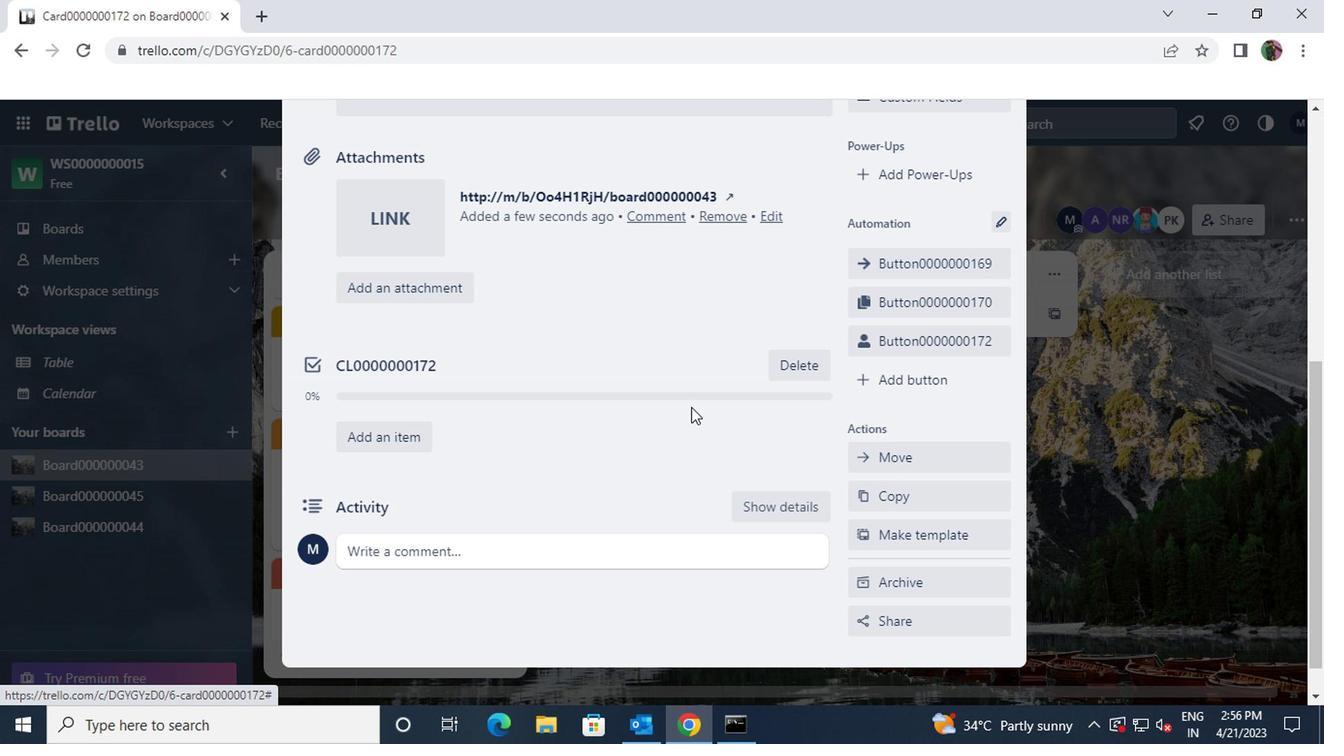 
Action: Mouse moved to (669, 386)
Screenshot: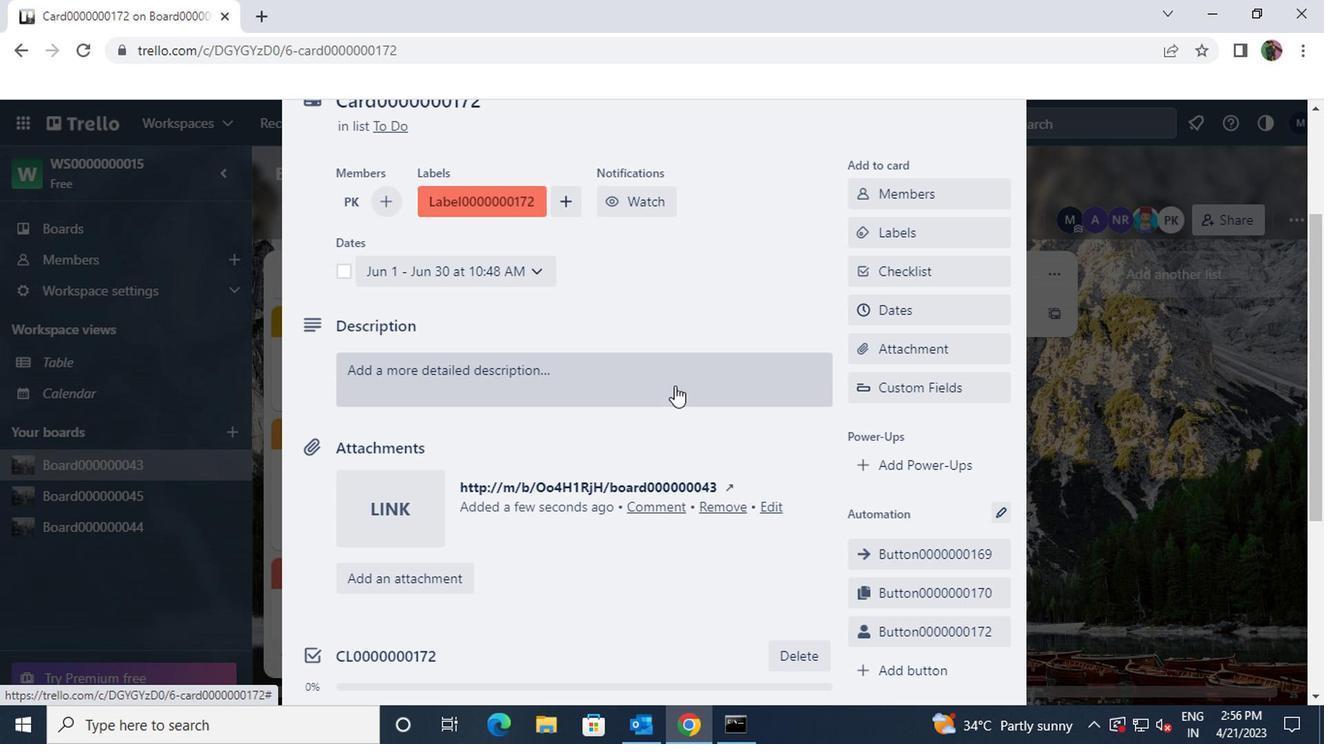 
Action: Mouse pressed left at (669, 386)
Screenshot: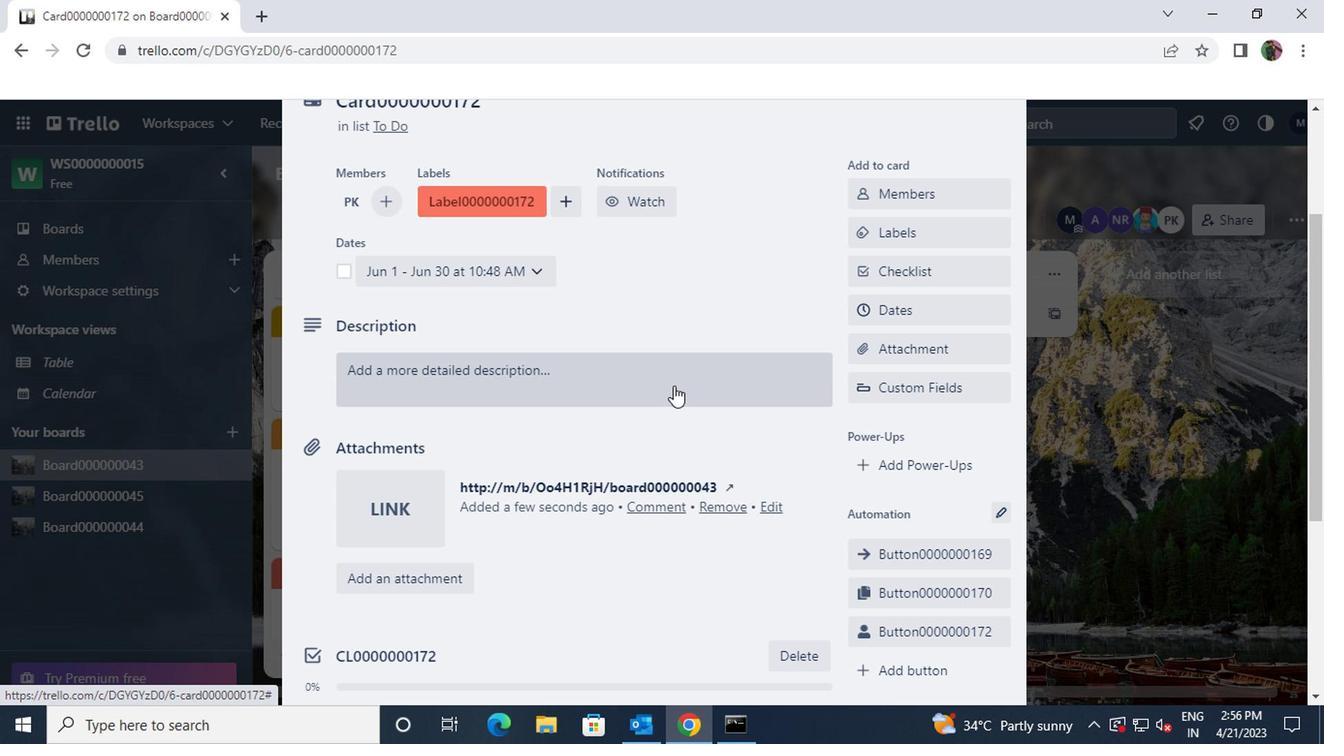 
Action: Key pressed <Key.shift>DS0000000172
Screenshot: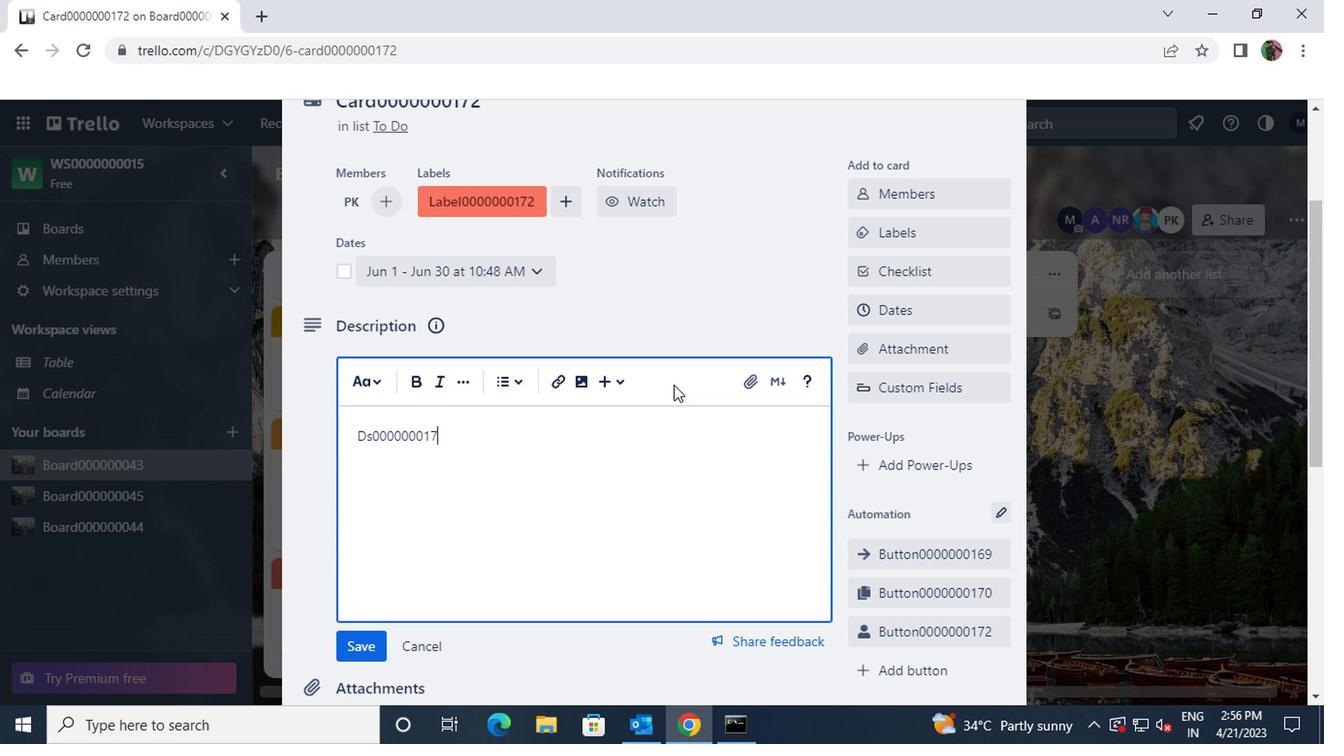 
Action: Mouse moved to (358, 630)
Screenshot: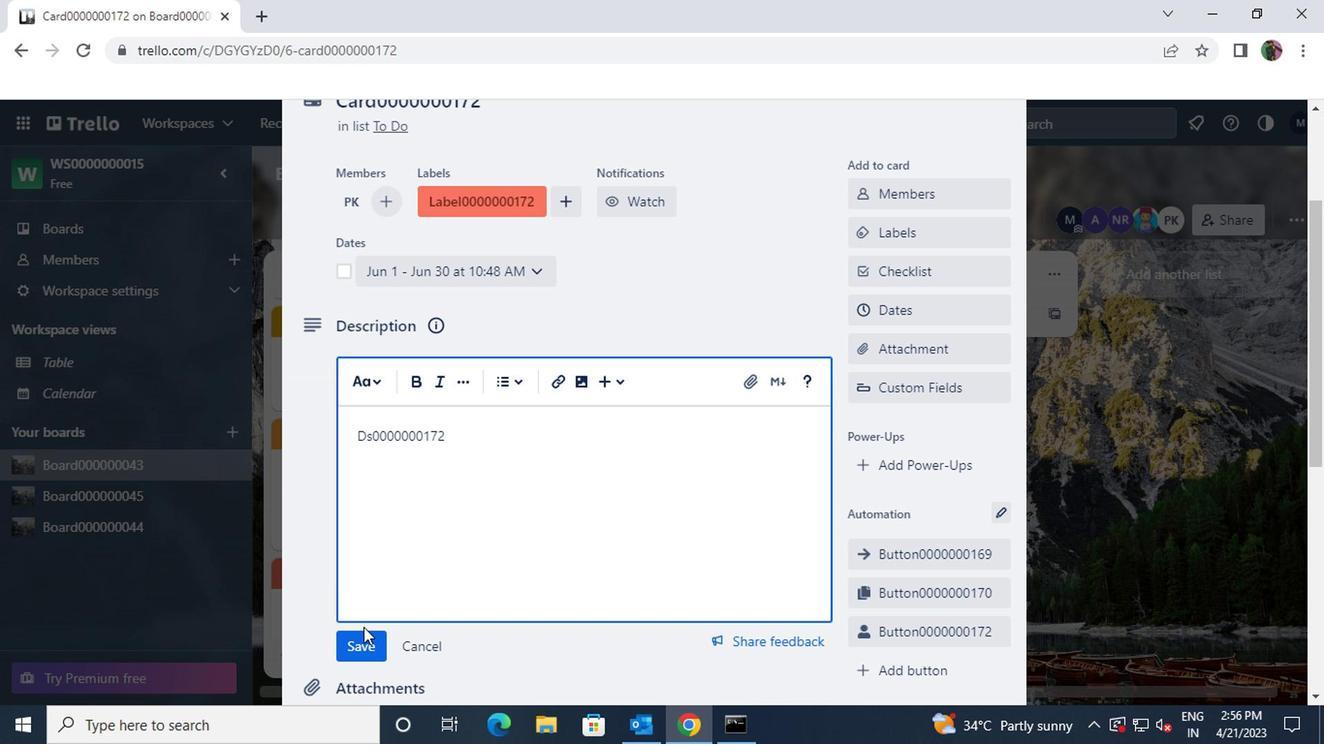 
Action: Mouse pressed left at (358, 630)
Screenshot: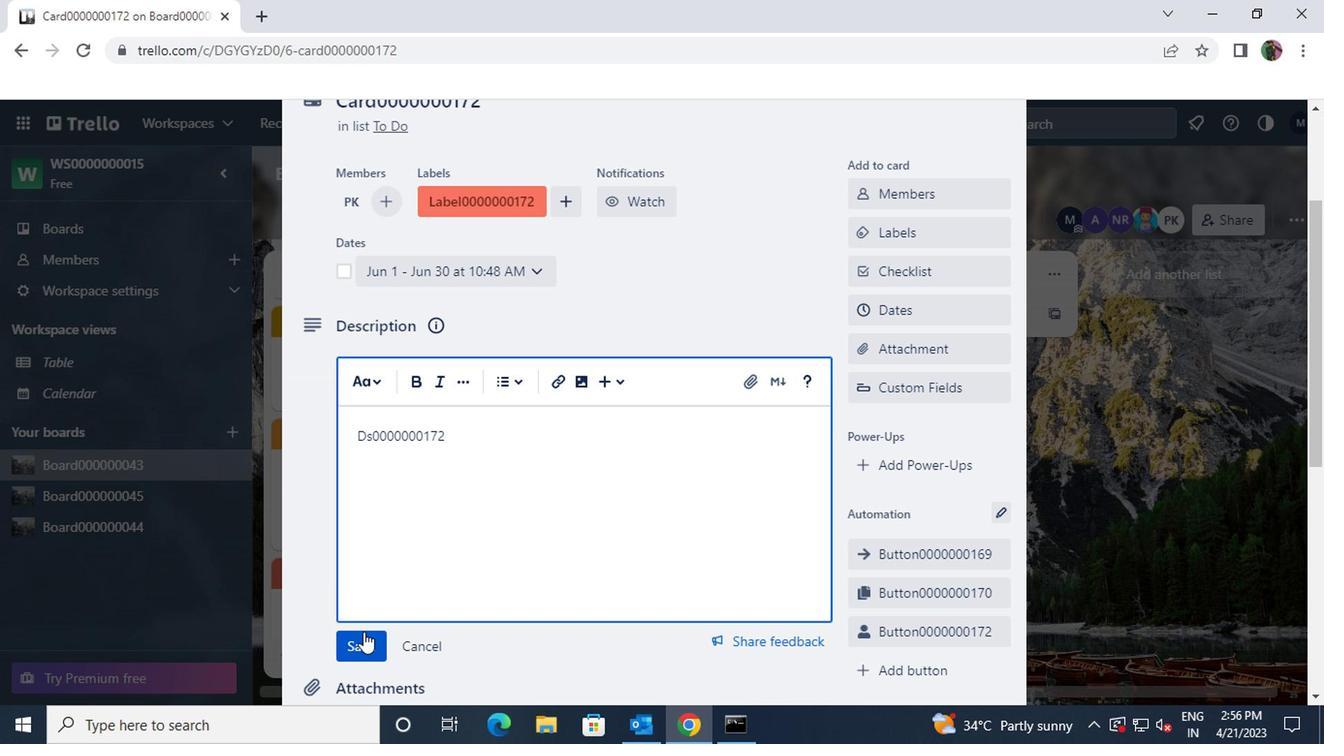 
Action: Mouse scrolled (358, 629) with delta (0, 0)
Screenshot: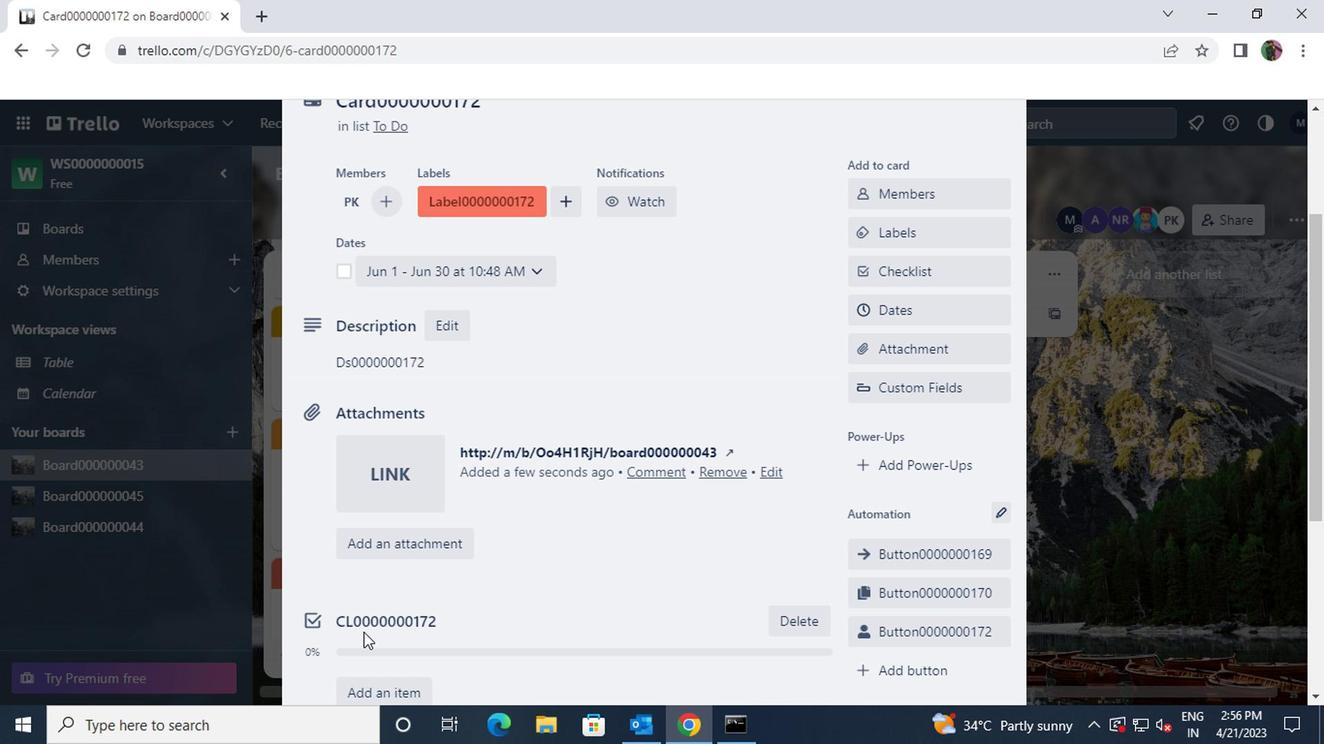 
Action: Mouse scrolled (358, 629) with delta (0, 0)
Screenshot: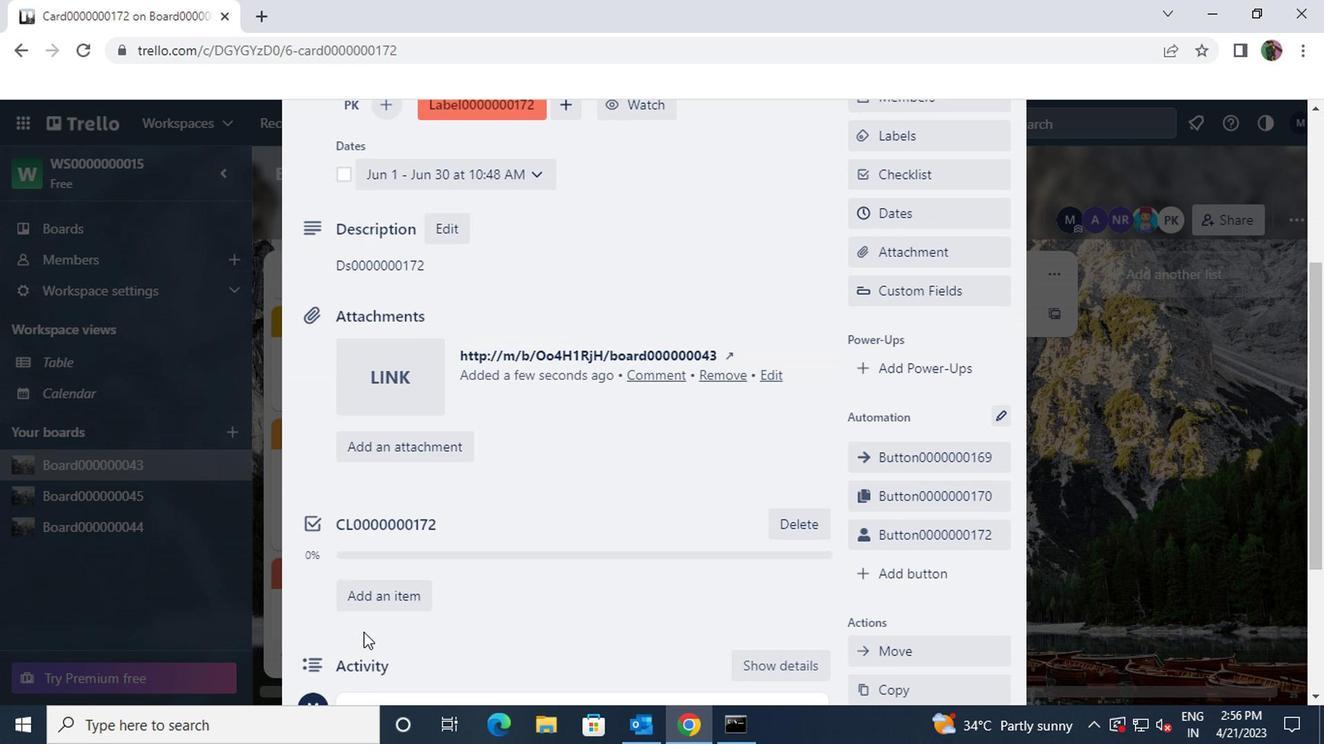 
Action: Mouse scrolled (358, 629) with delta (0, 0)
Screenshot: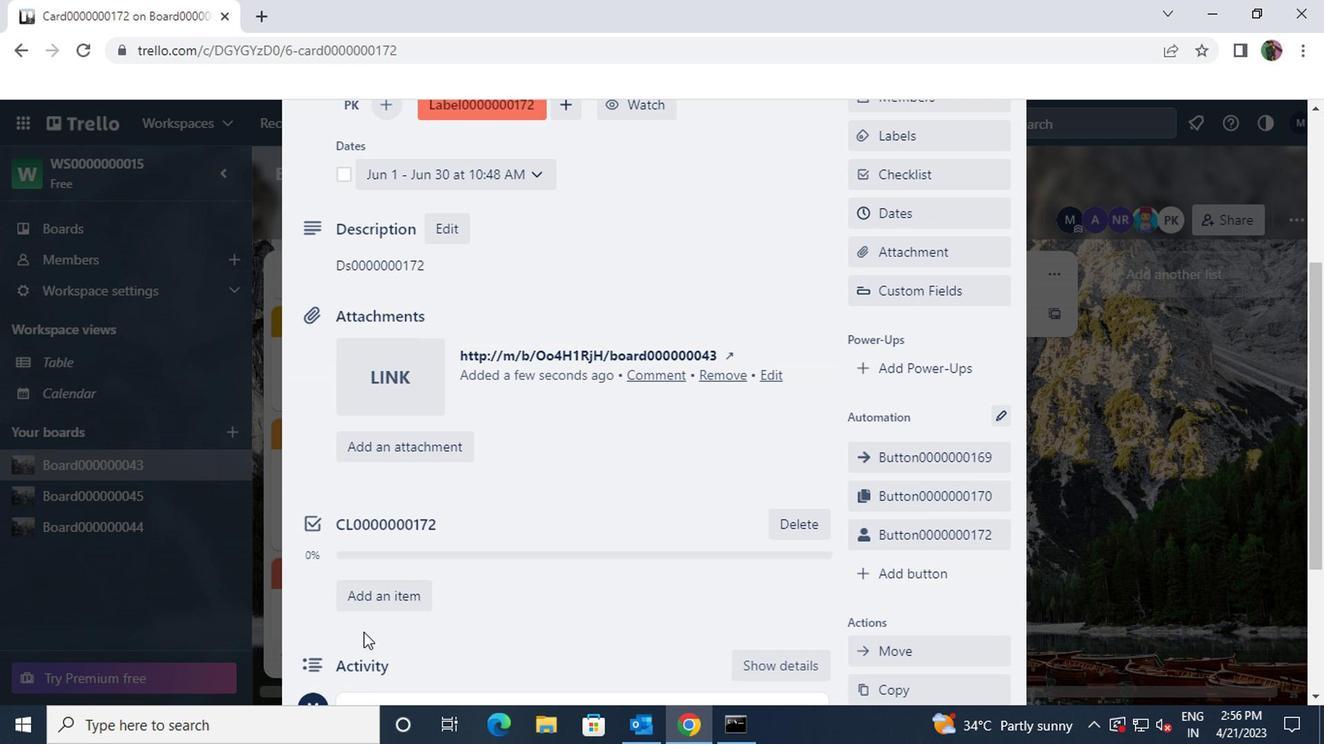 
Action: Mouse scrolled (358, 629) with delta (0, 0)
Screenshot: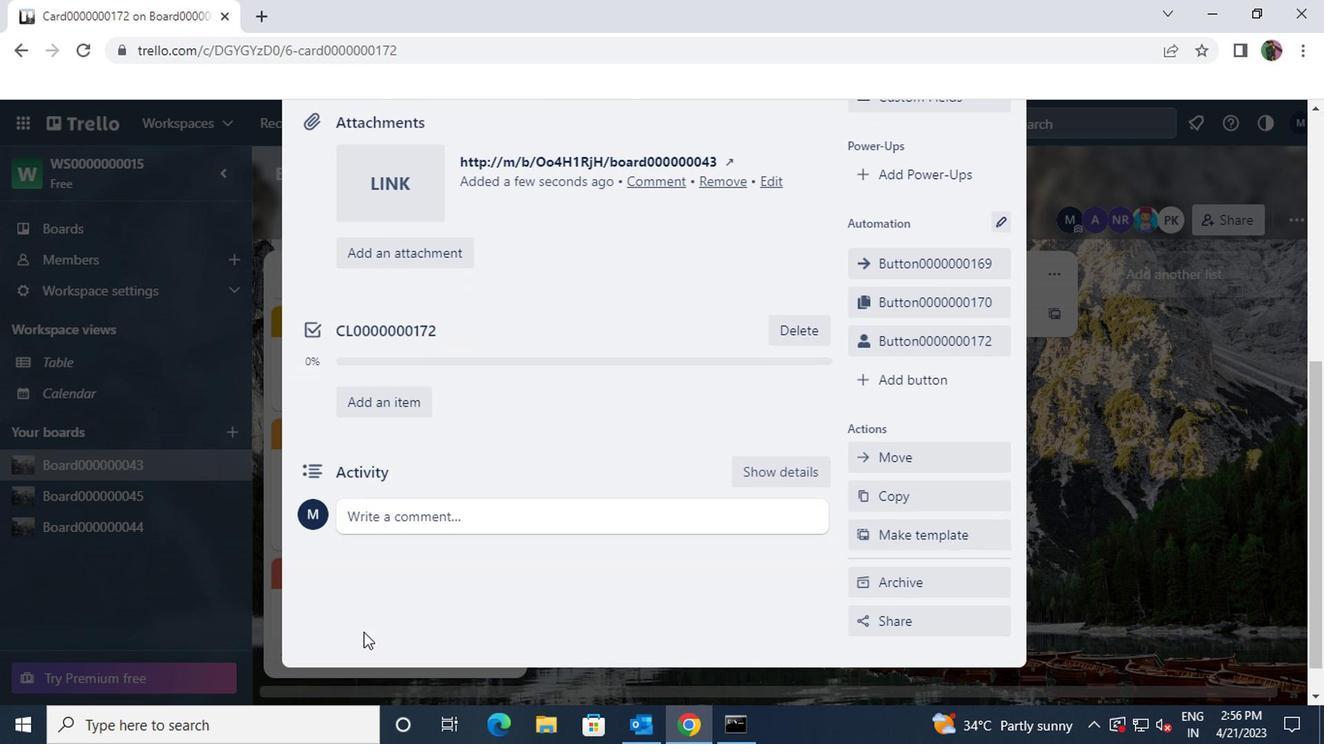 
Action: Mouse moved to (366, 470)
Screenshot: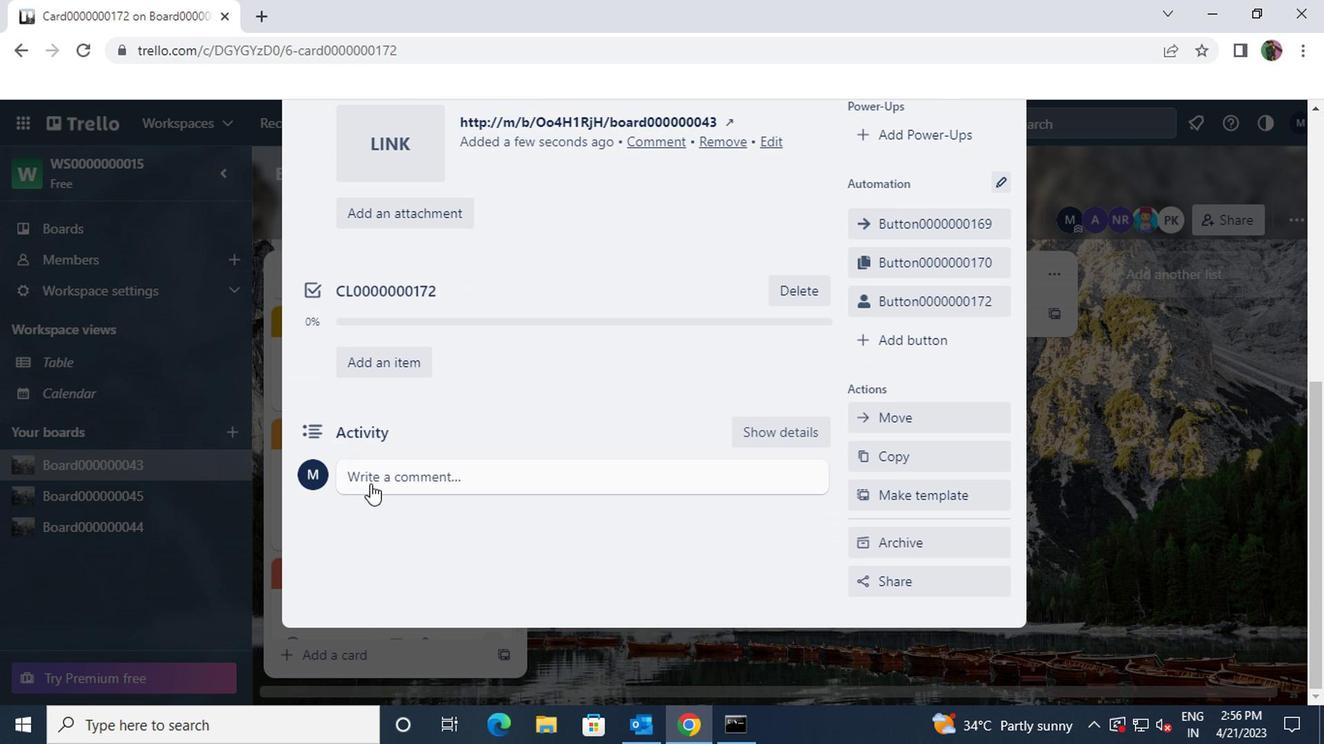 
Action: Mouse pressed left at (366, 470)
Screenshot: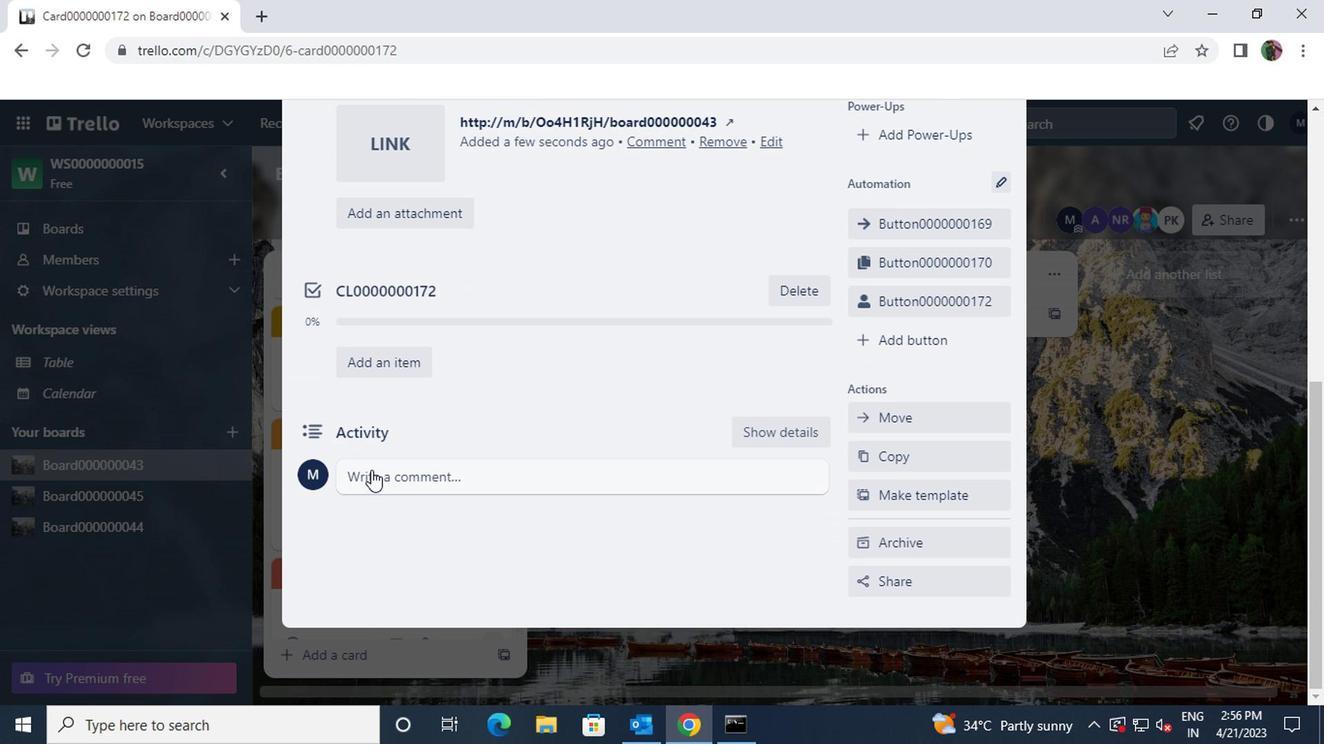
Action: Key pressed <Key.shift>CM0000000172
Screenshot: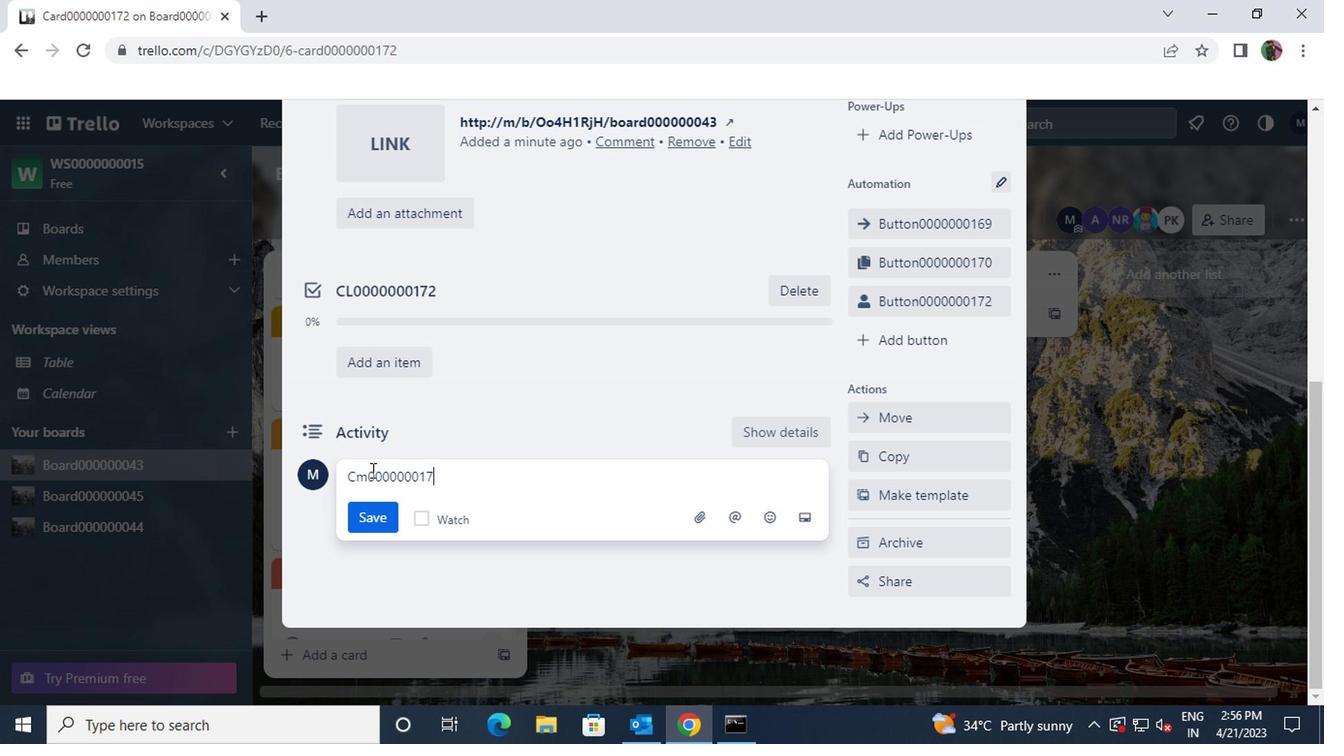 
Action: Mouse moved to (371, 517)
Screenshot: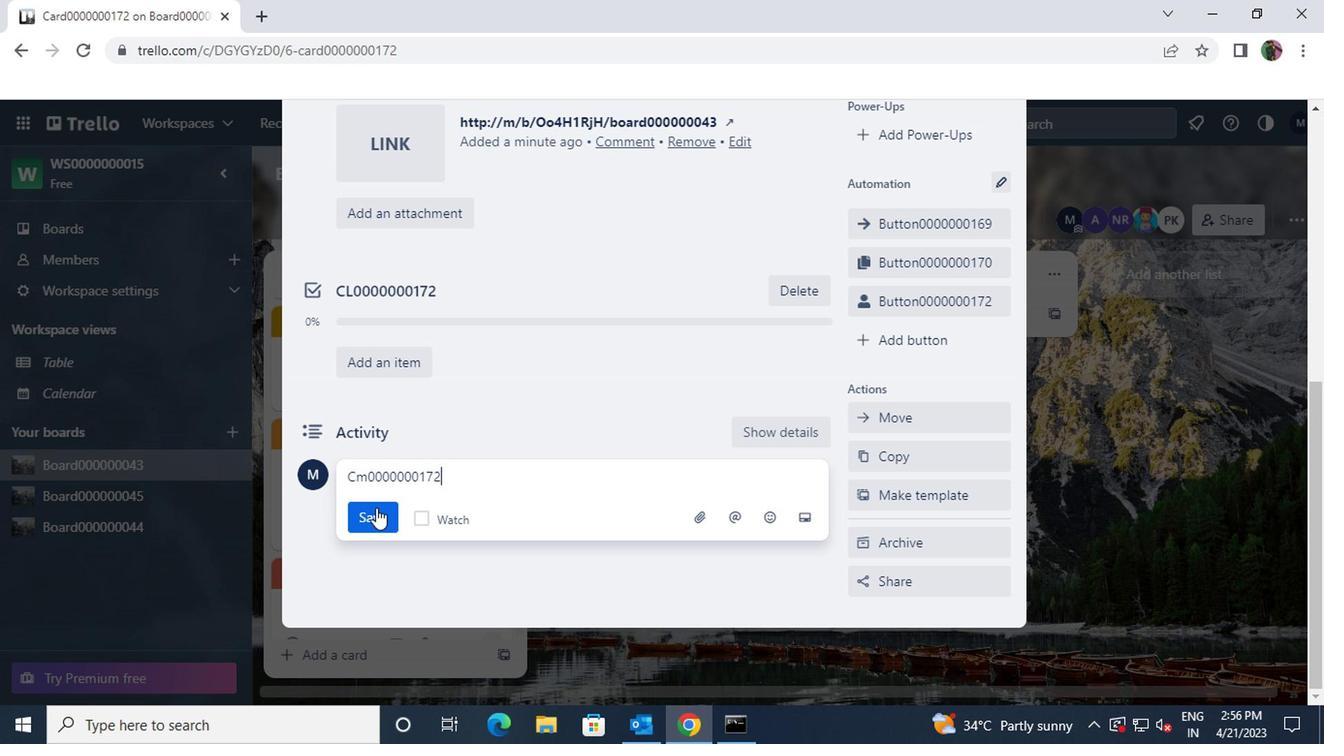 
Action: Mouse pressed left at (371, 517)
Screenshot: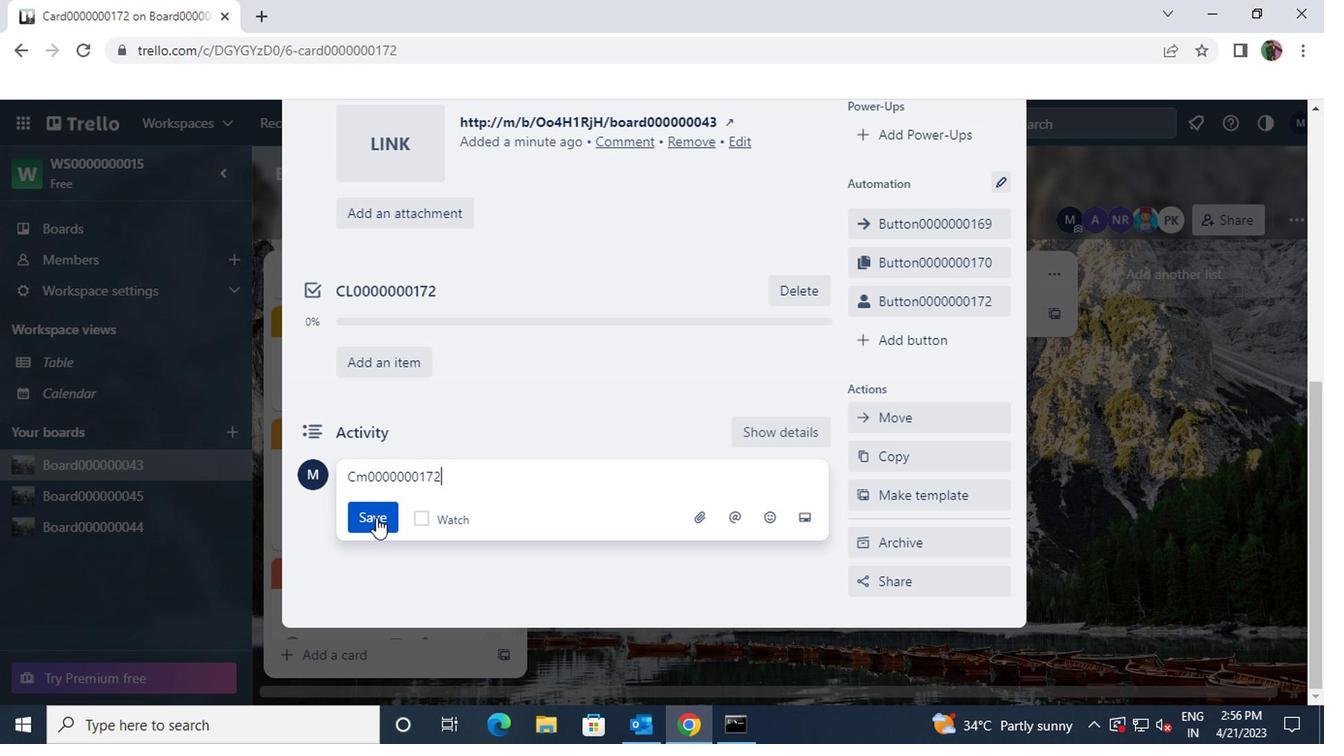 
